 Task: Look for space in Edmonds, United States from 12th July, 2023 to 16th July, 2023 for 8 adults in price range Rs.10000 to Rs.16000. Place can be private room with 8 bedrooms having 8 beds and 8 bathrooms. Property type can be house, flat, guest house. Amenities needed are: wifi, TV, free parkinig on premises, gym, breakfast. Booking option can be shelf check-in. Required host language is English.
Action: Mouse moved to (421, 105)
Screenshot: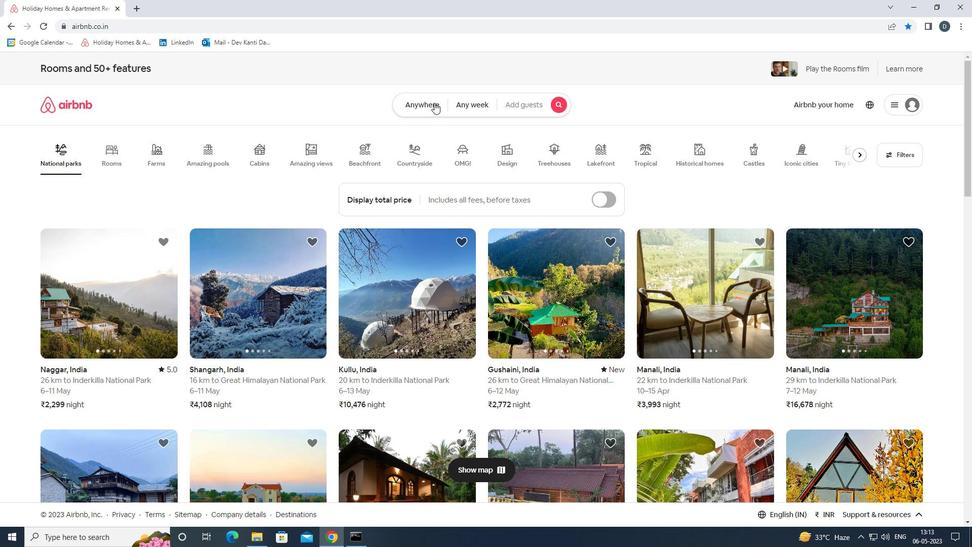 
Action: Mouse pressed left at (421, 105)
Screenshot: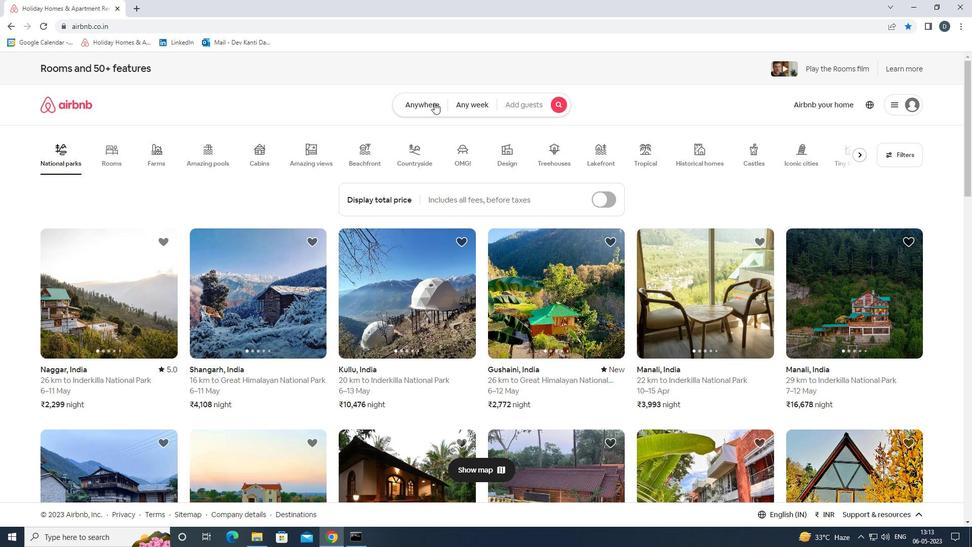 
Action: Mouse moved to (355, 148)
Screenshot: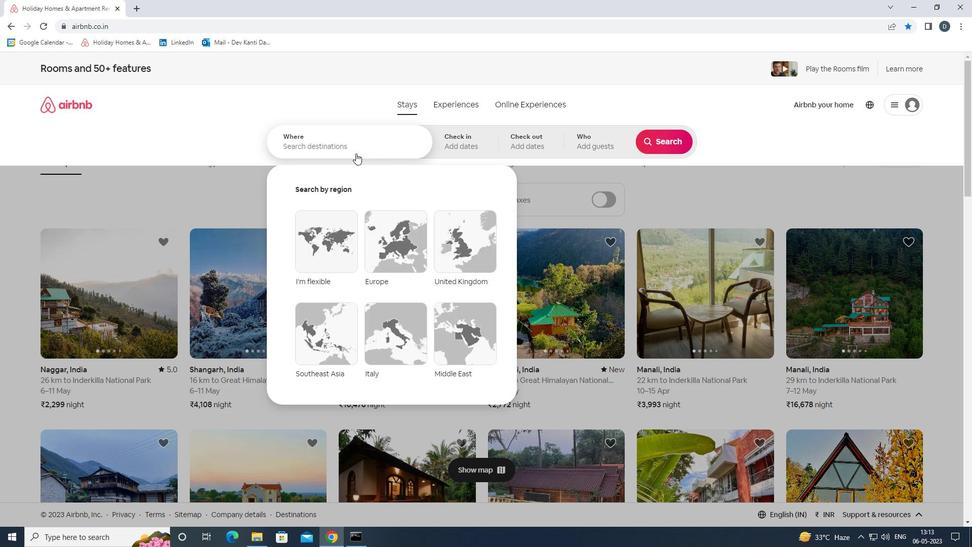 
Action: Mouse pressed left at (355, 148)
Screenshot: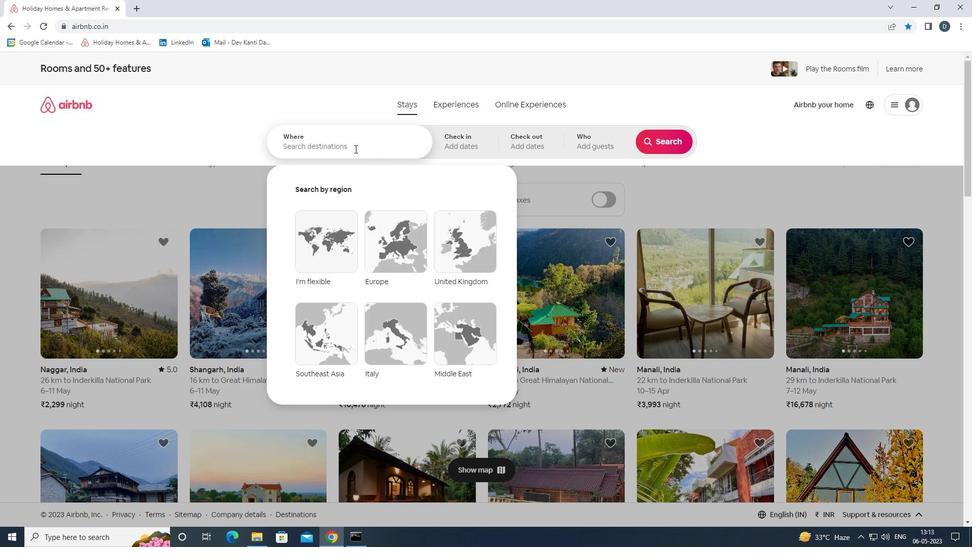 
Action: Key pressed <Key.shift><Key.shift>EN<Key.backspace>DMONDS,<Key.shift>UNITED<Key.space><Key.shift>STA<Key.backspace><Key.backspace>TATES<Key.enter>
Screenshot: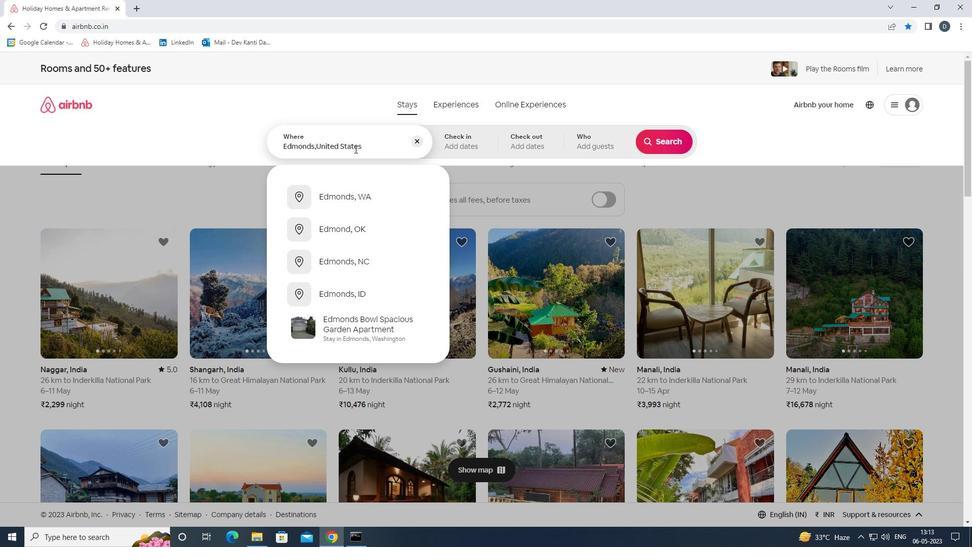 
Action: Mouse moved to (655, 222)
Screenshot: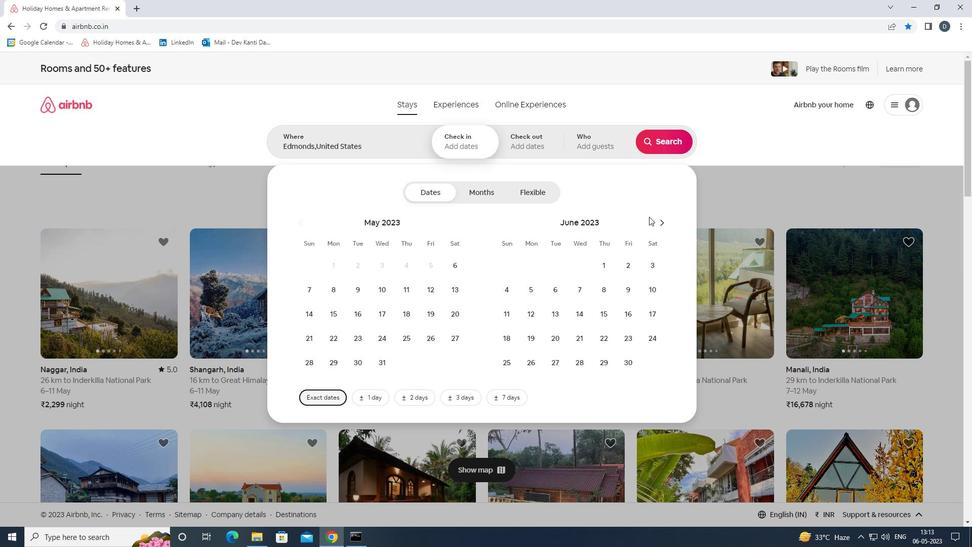 
Action: Mouse pressed left at (655, 222)
Screenshot: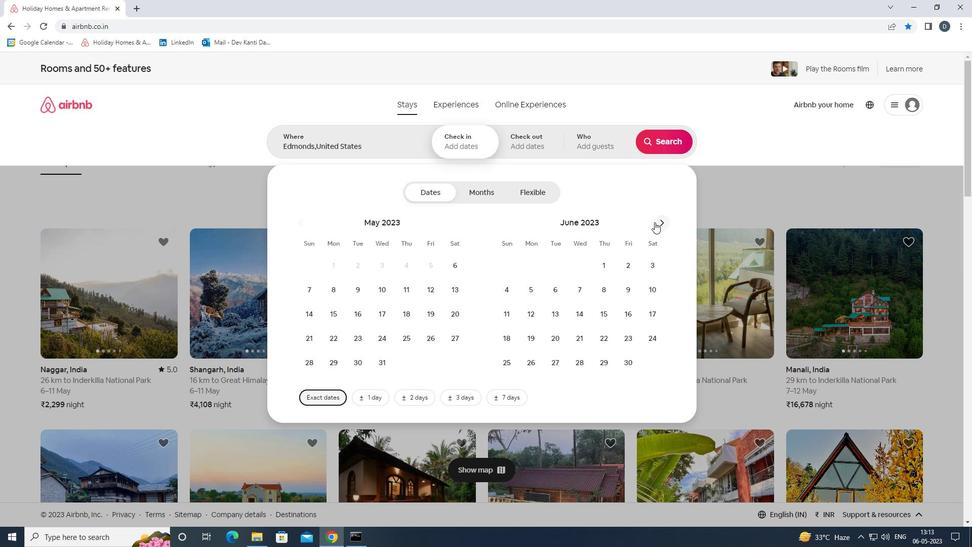 
Action: Mouse moved to (582, 318)
Screenshot: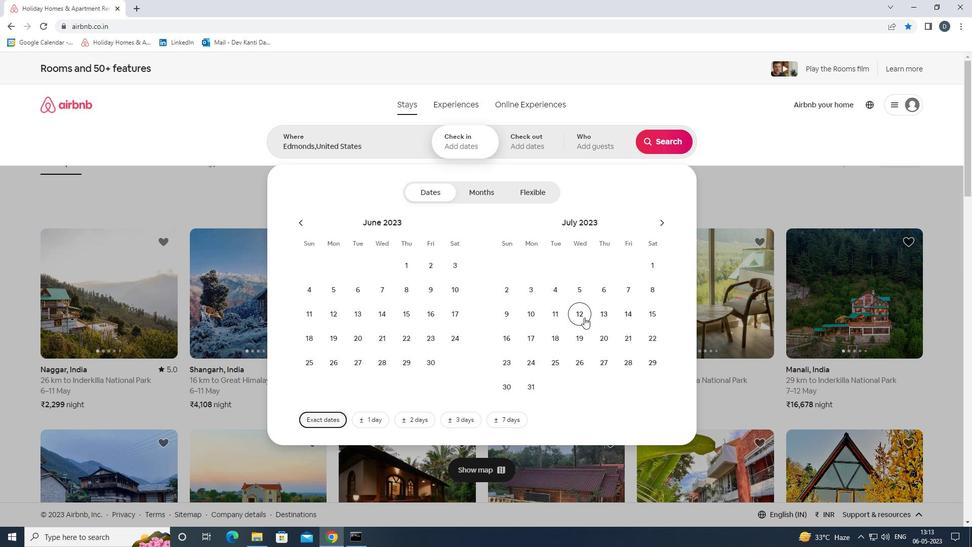 
Action: Mouse pressed left at (582, 318)
Screenshot: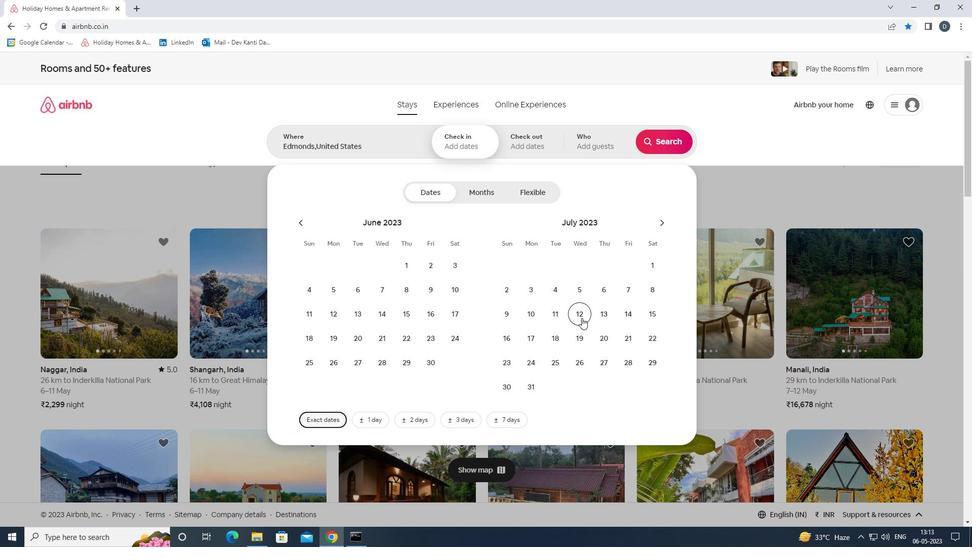 
Action: Mouse moved to (508, 336)
Screenshot: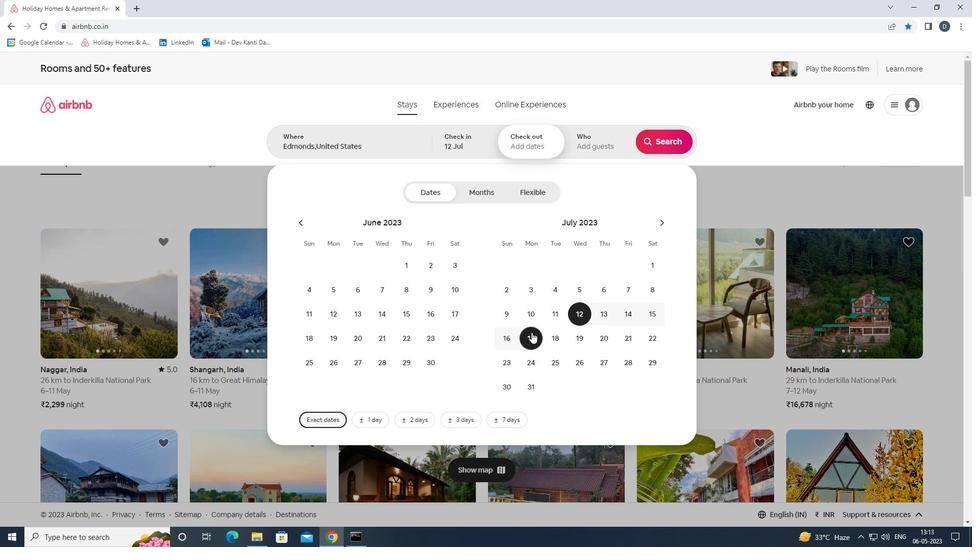
Action: Mouse pressed left at (508, 336)
Screenshot: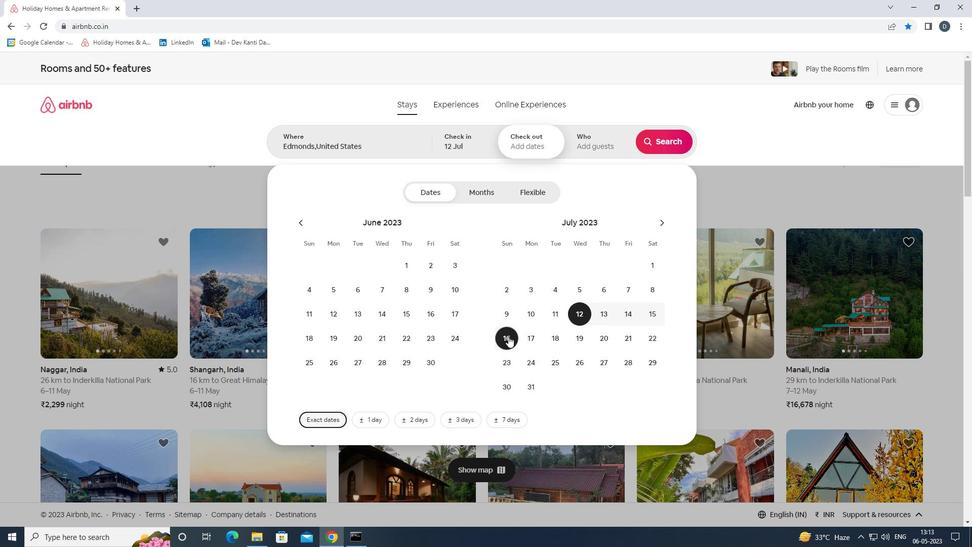 
Action: Mouse moved to (601, 143)
Screenshot: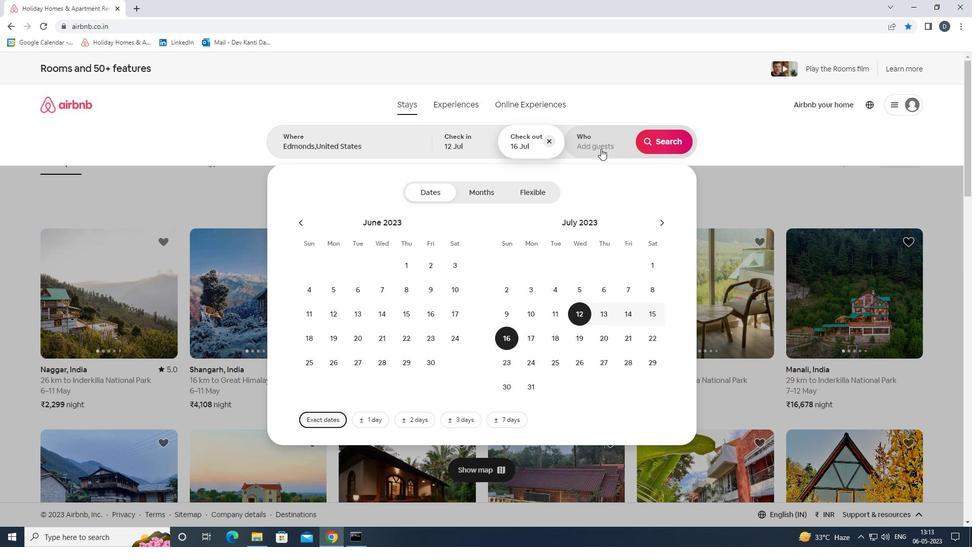 
Action: Mouse pressed left at (601, 143)
Screenshot: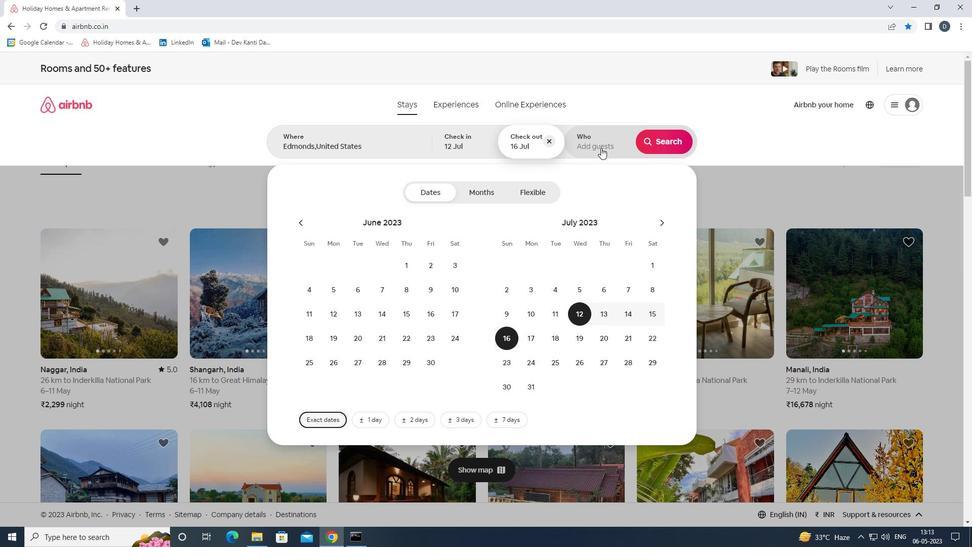 
Action: Mouse moved to (670, 193)
Screenshot: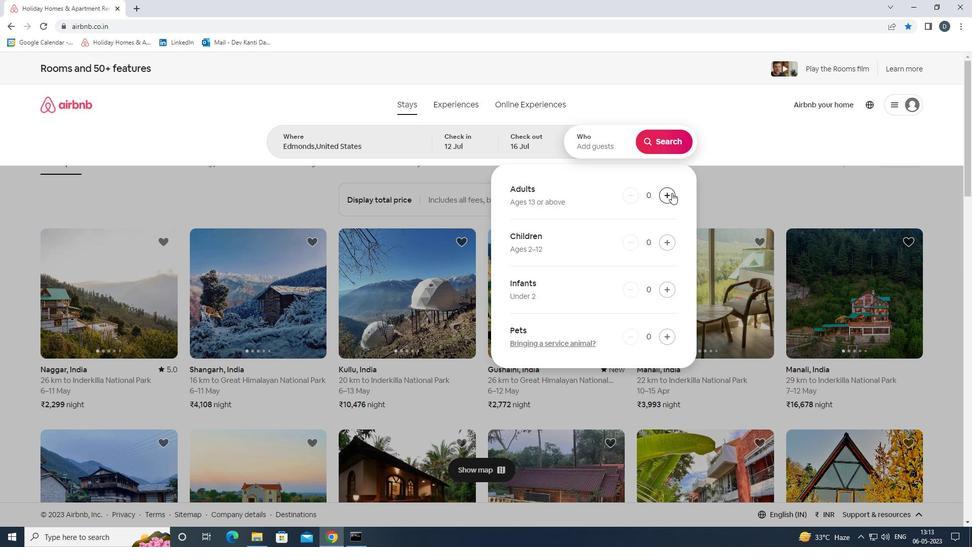 
Action: Mouse pressed left at (670, 193)
Screenshot: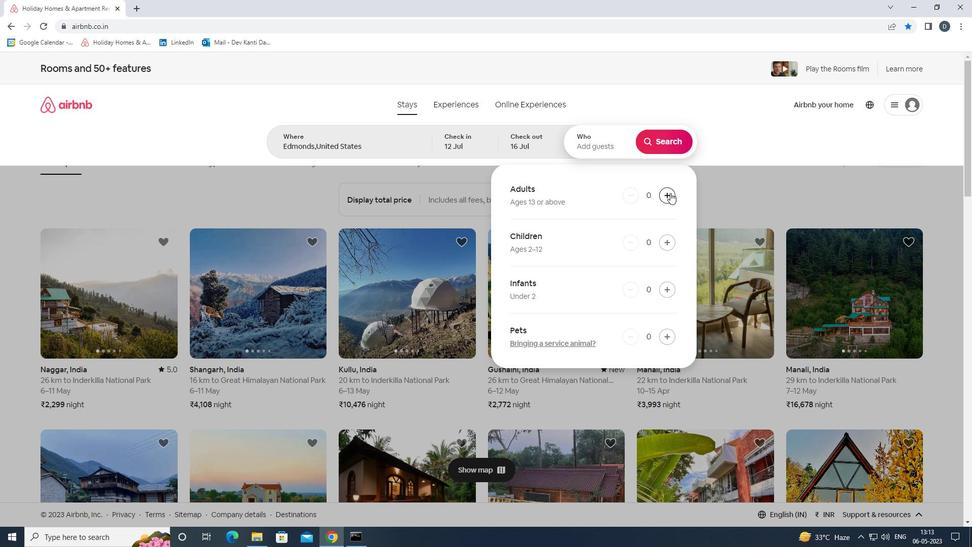 
Action: Mouse pressed left at (670, 193)
Screenshot: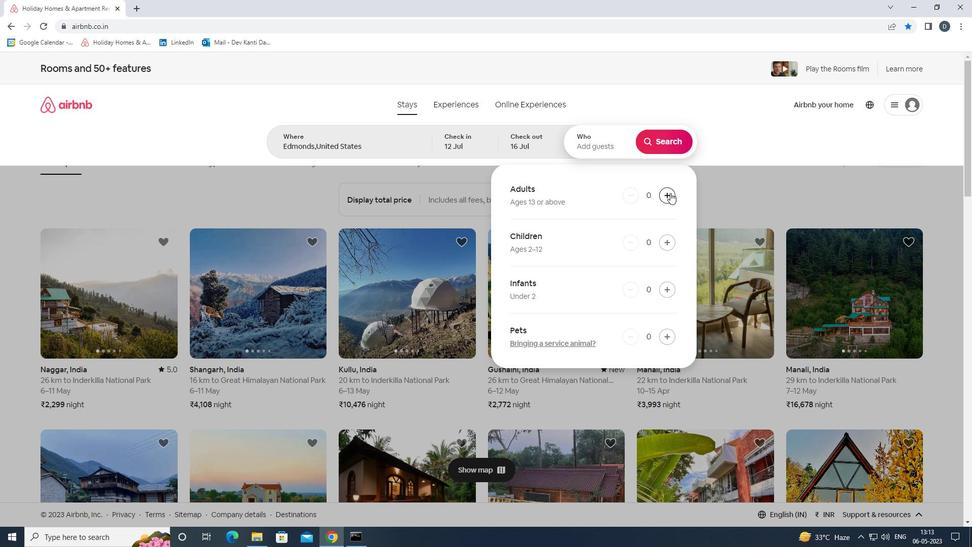 
Action: Mouse pressed left at (670, 193)
Screenshot: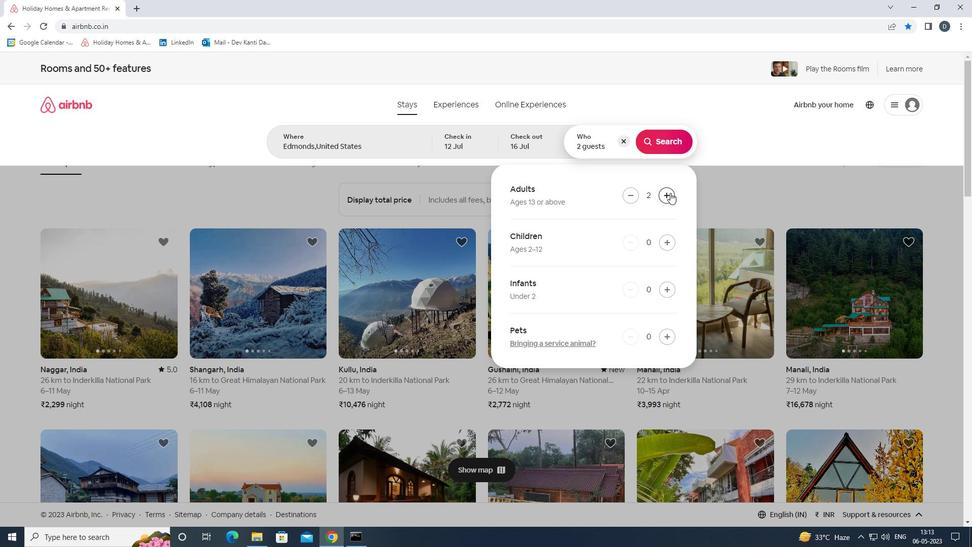 
Action: Mouse pressed left at (670, 193)
Screenshot: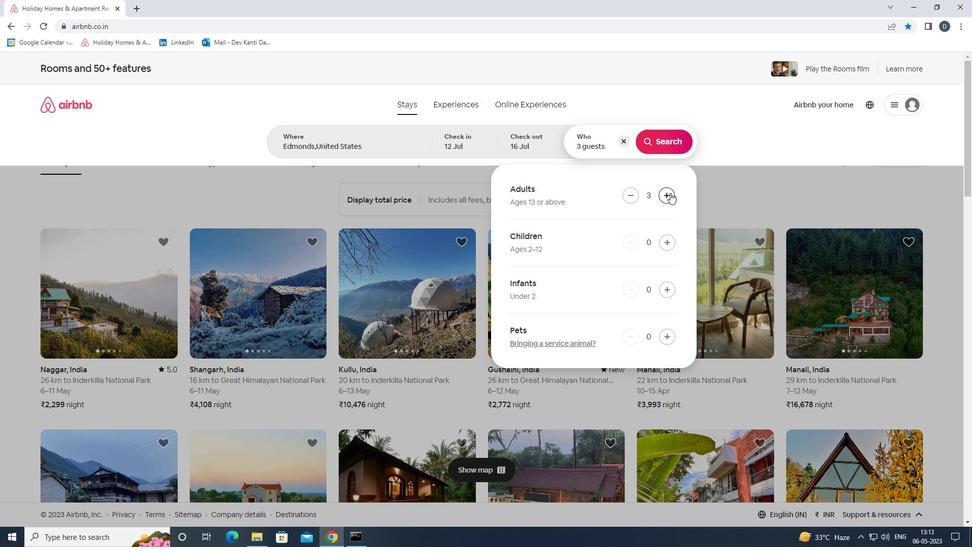 
Action: Mouse pressed left at (670, 193)
Screenshot: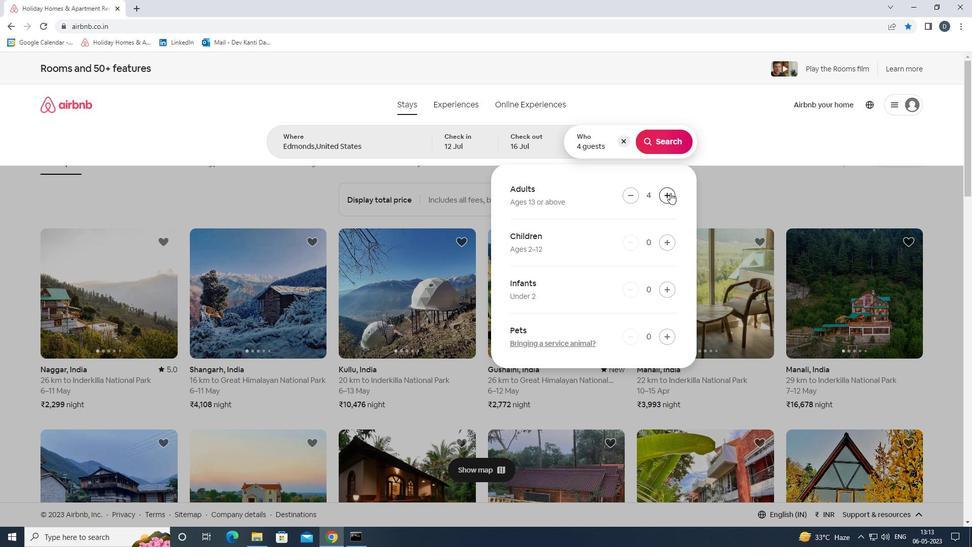 
Action: Mouse pressed left at (670, 193)
Screenshot: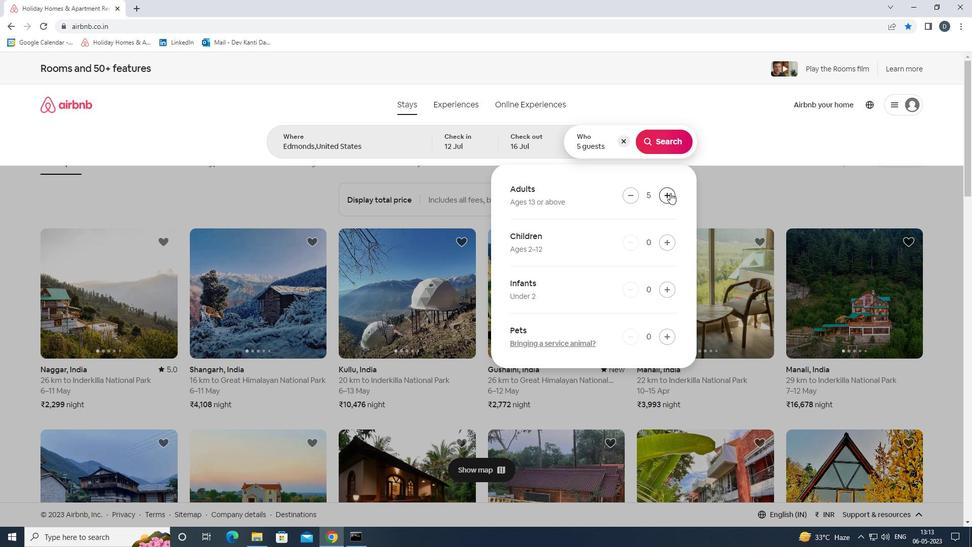 
Action: Mouse pressed left at (670, 193)
Screenshot: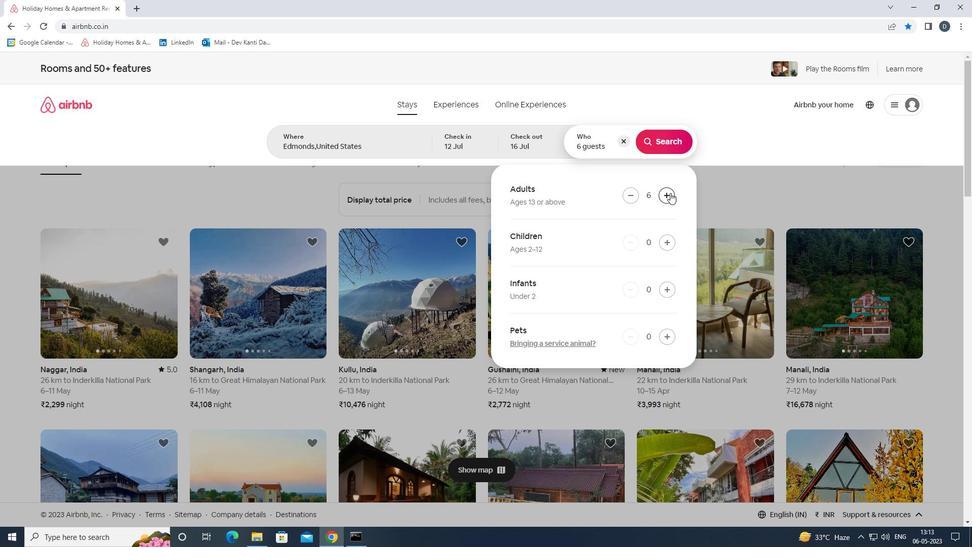 
Action: Mouse pressed left at (670, 193)
Screenshot: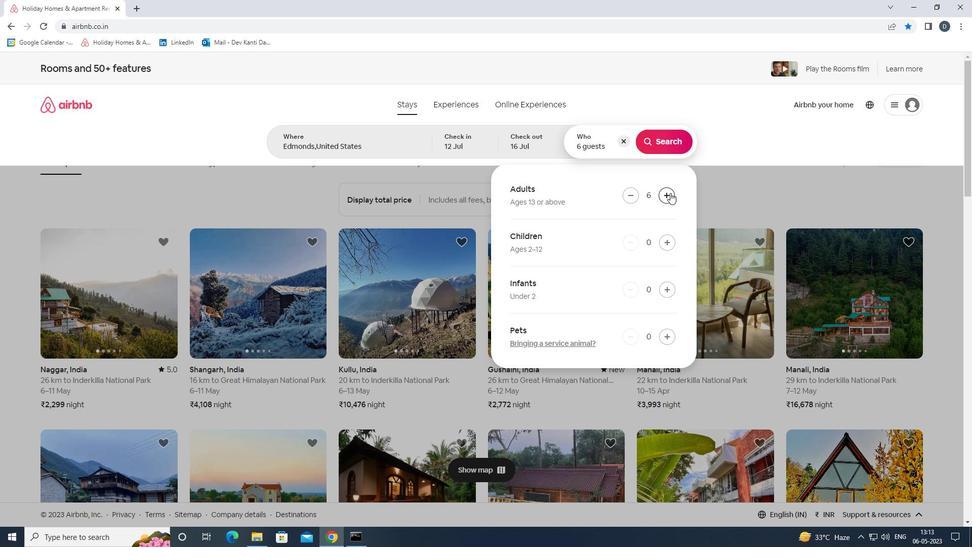 
Action: Mouse moved to (665, 153)
Screenshot: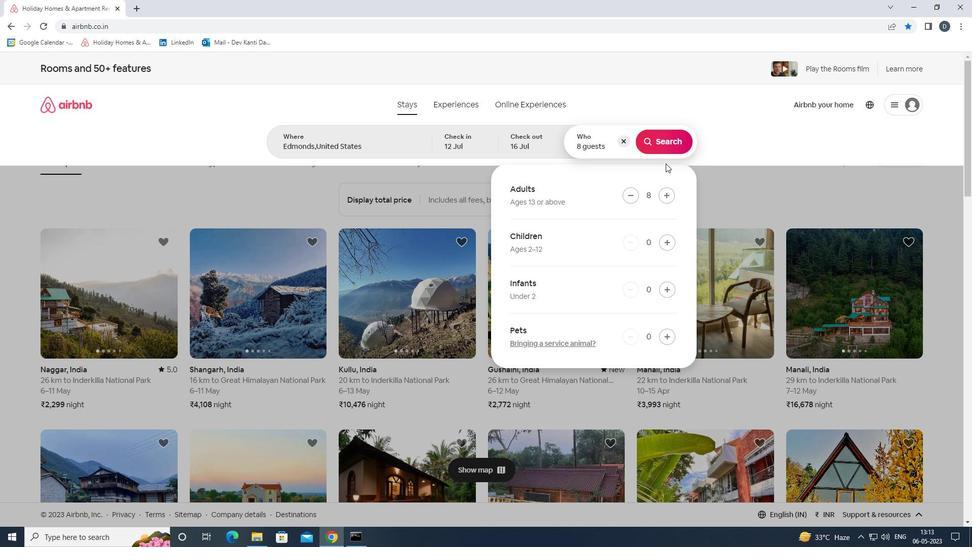 
Action: Mouse pressed left at (665, 153)
Screenshot: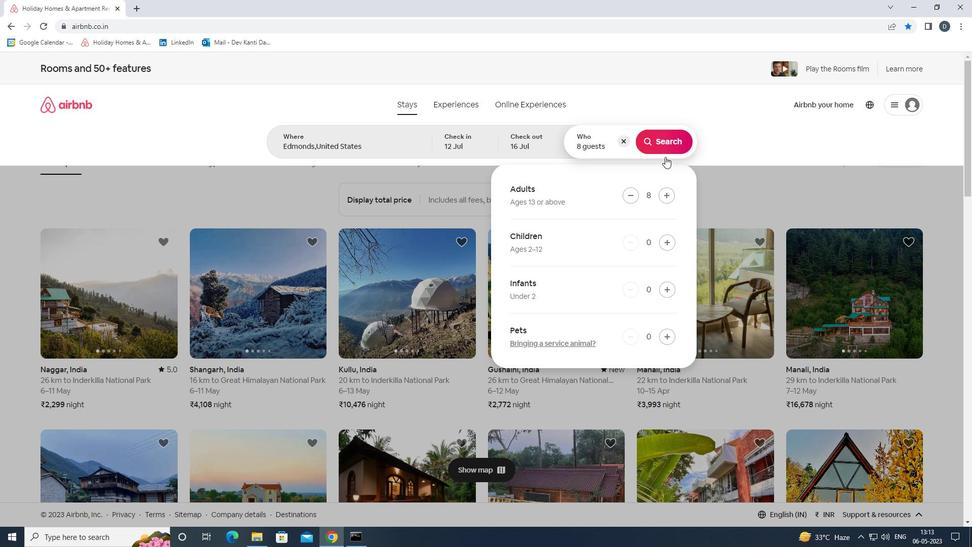 
Action: Mouse moved to (922, 111)
Screenshot: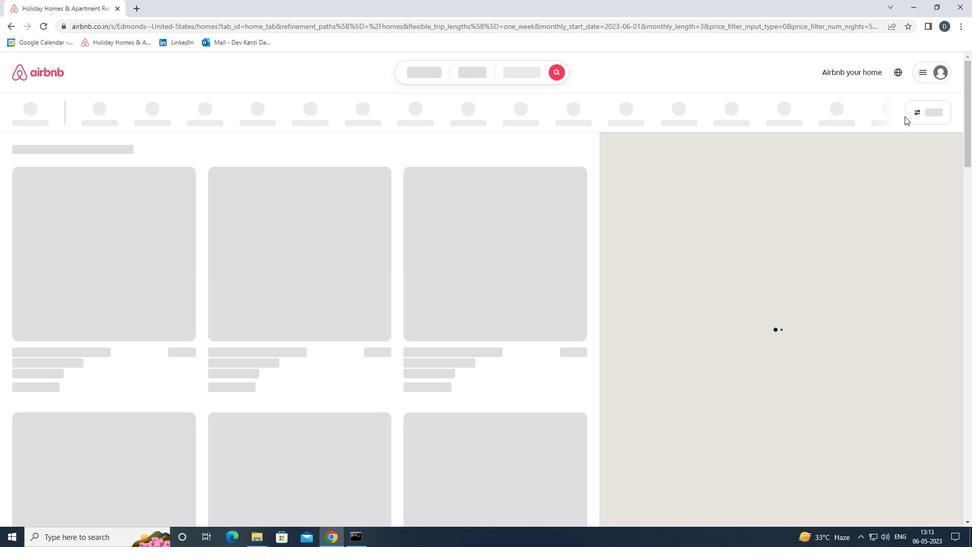 
Action: Mouse pressed left at (922, 111)
Screenshot: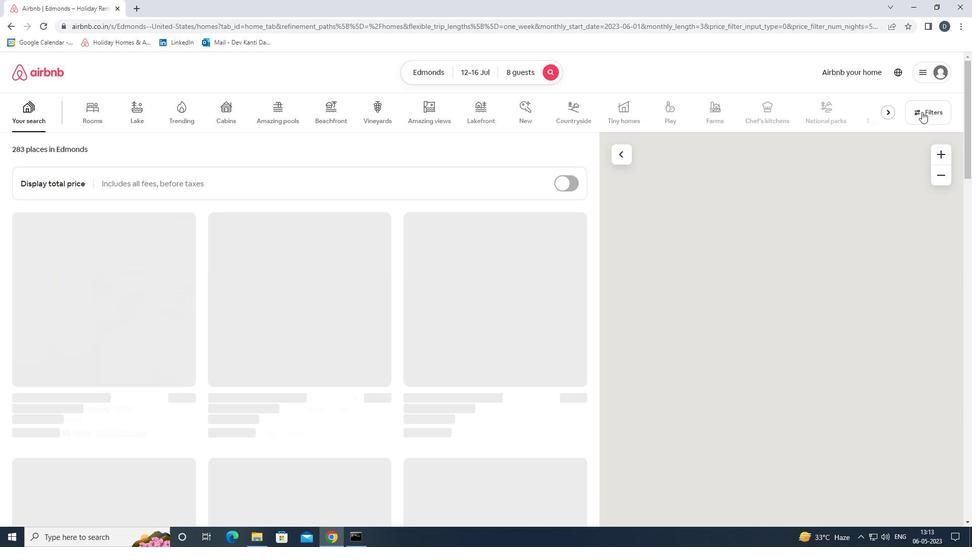 
Action: Mouse moved to (357, 362)
Screenshot: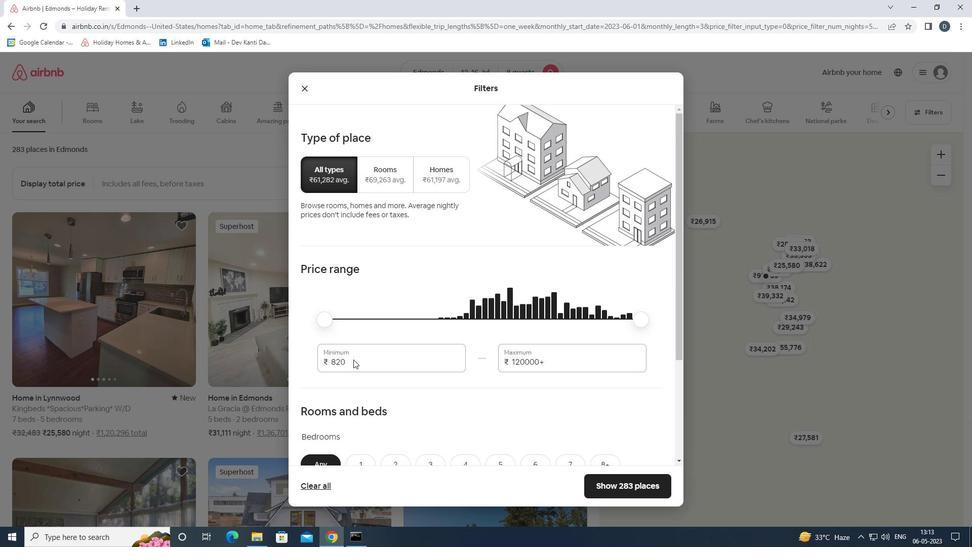
Action: Mouse pressed left at (357, 362)
Screenshot: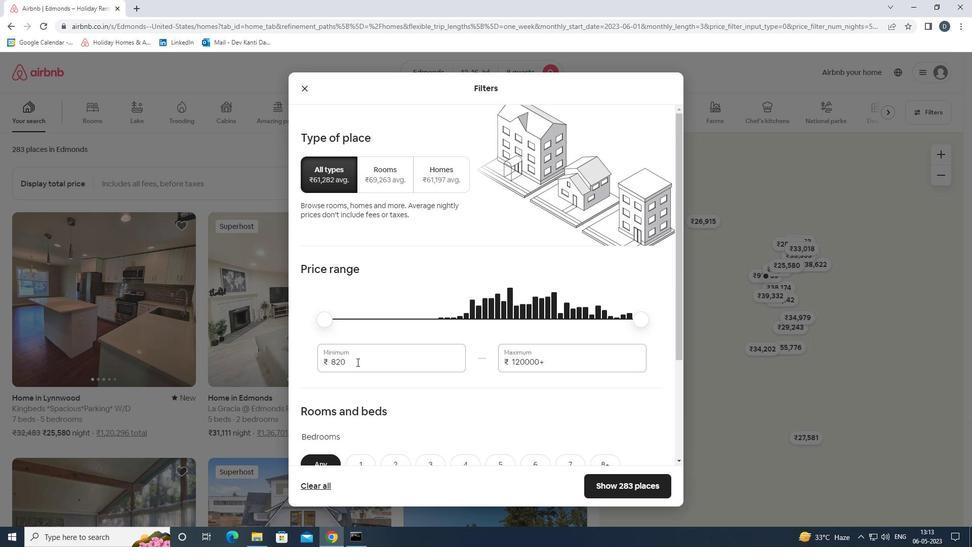 
Action: Mouse pressed left at (357, 362)
Screenshot: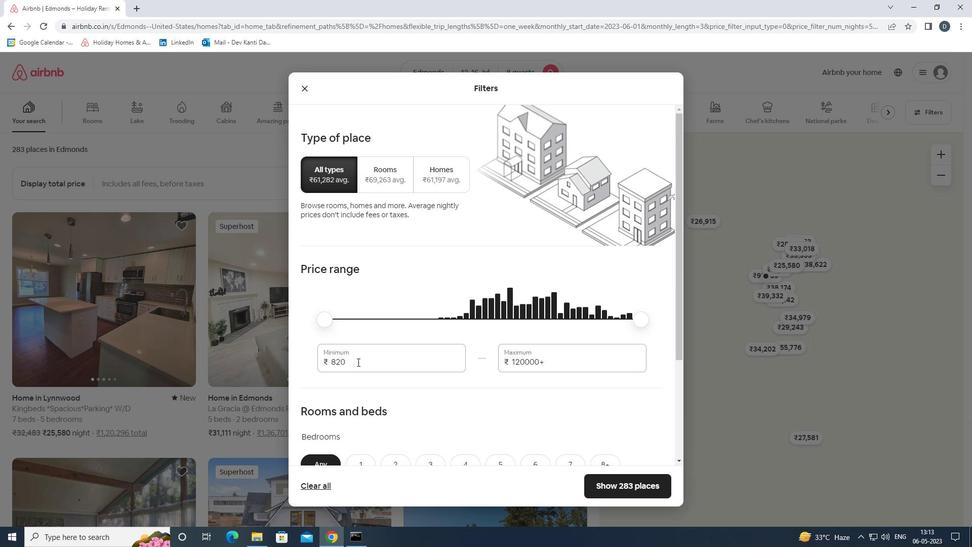 
Action: Key pressed 10000<Key.tab>16000
Screenshot: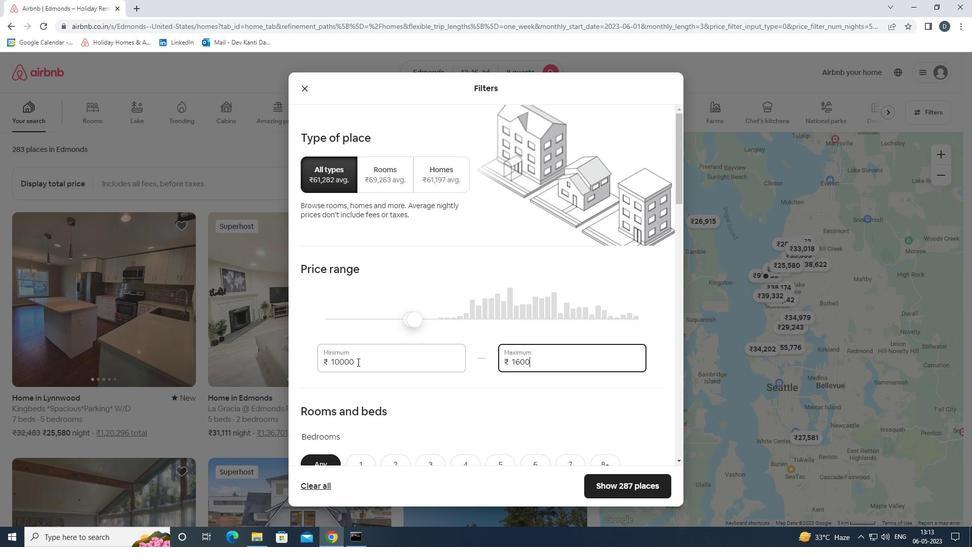
Action: Mouse scrolled (357, 361) with delta (0, 0)
Screenshot: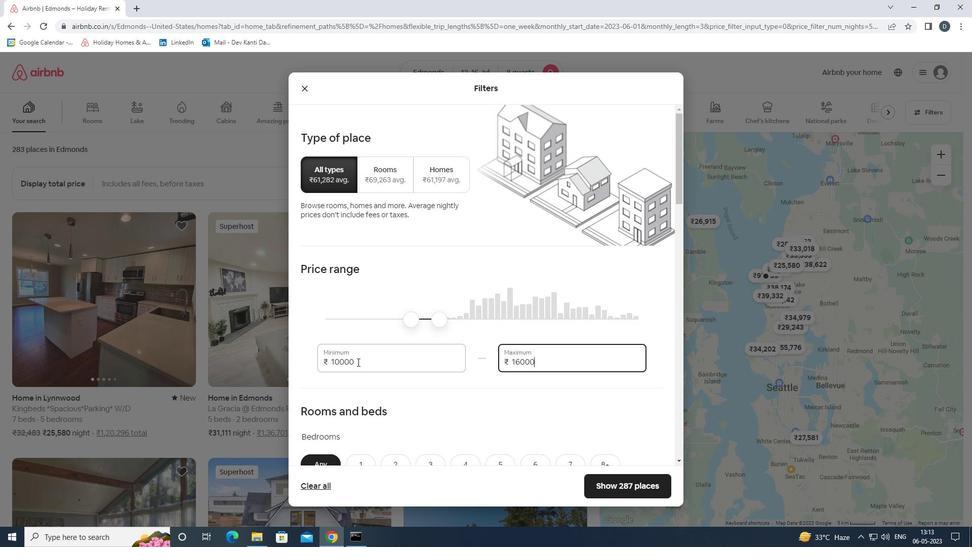 
Action: Mouse scrolled (357, 361) with delta (0, 0)
Screenshot: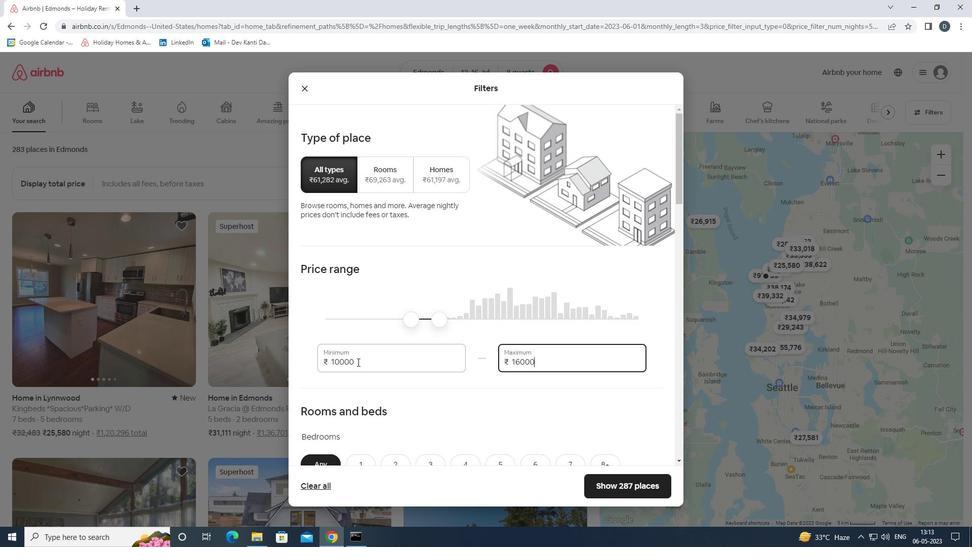
Action: Mouse scrolled (357, 361) with delta (0, 0)
Screenshot: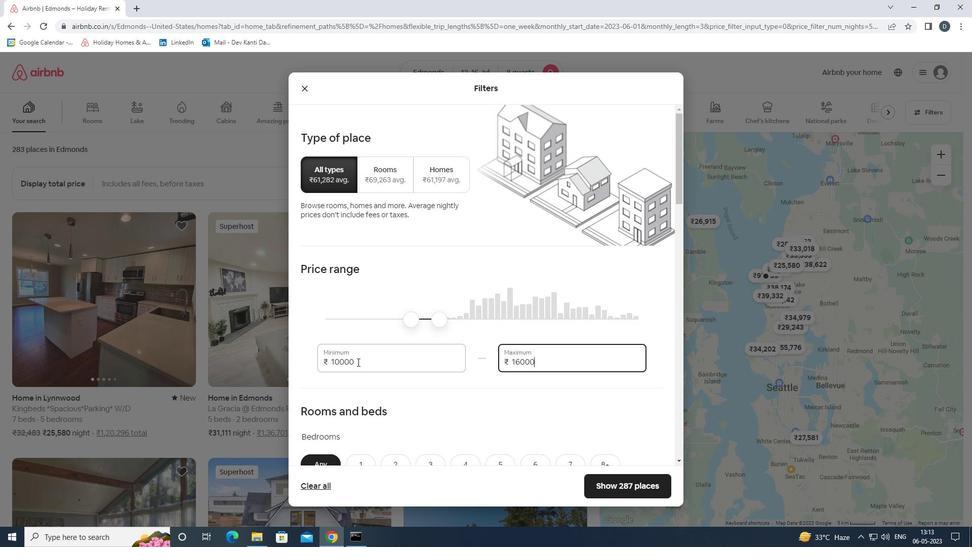 
Action: Mouse moved to (611, 315)
Screenshot: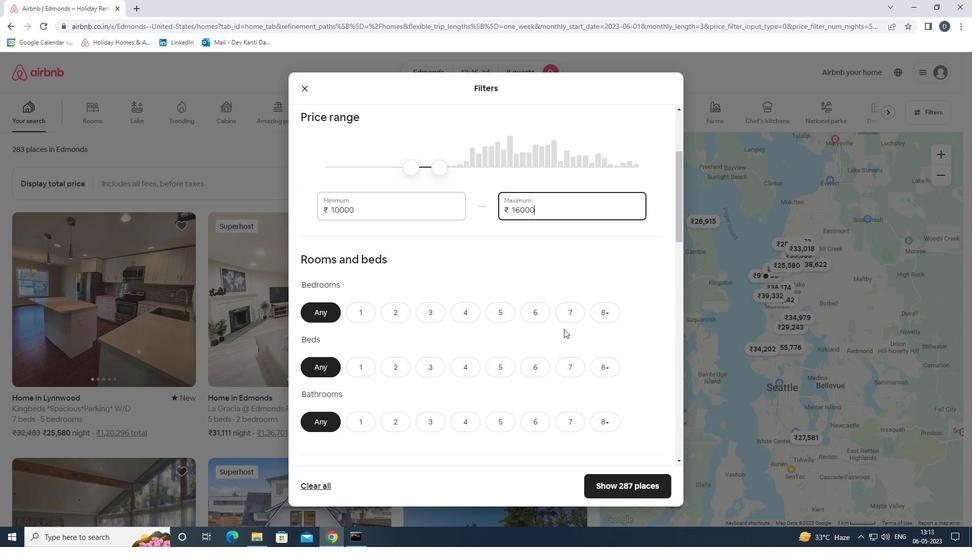 
Action: Mouse pressed left at (611, 315)
Screenshot: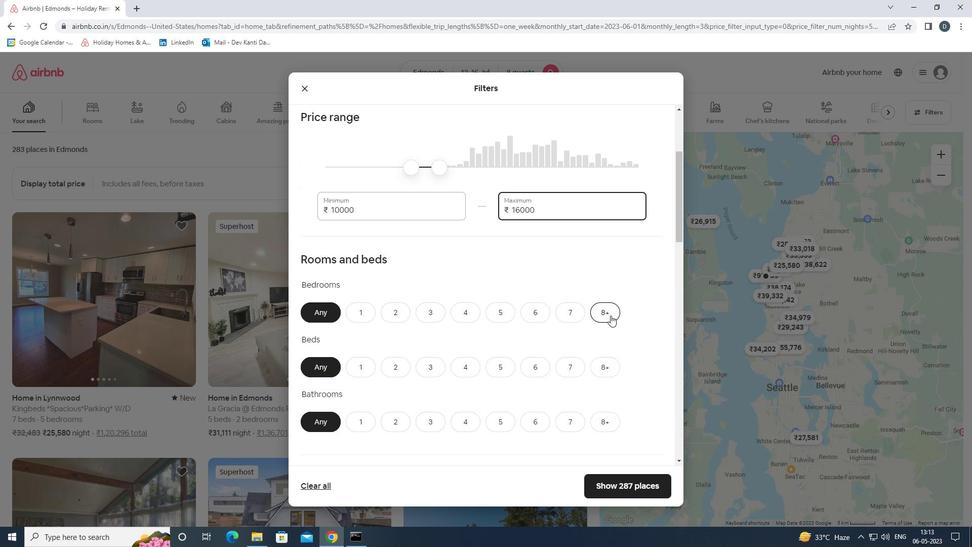 
Action: Mouse moved to (609, 363)
Screenshot: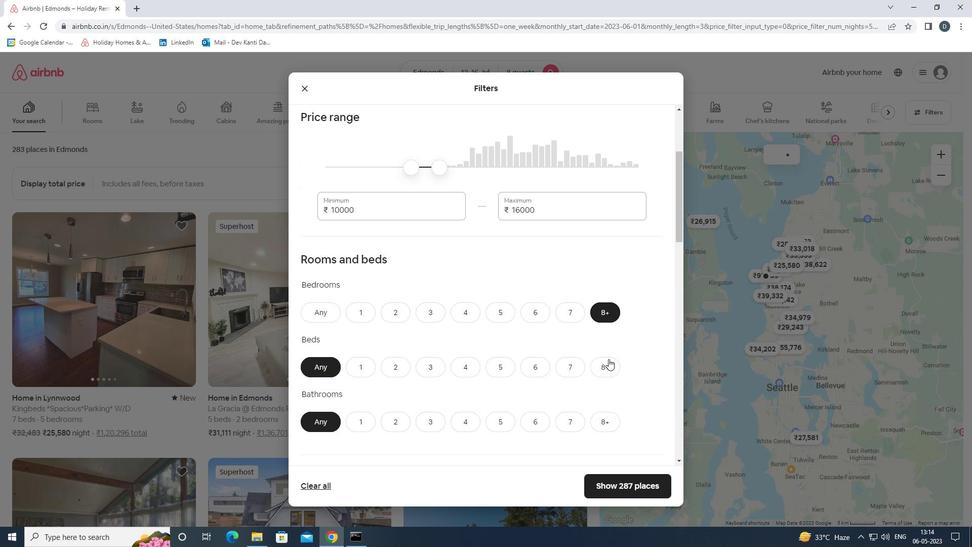 
Action: Mouse pressed left at (609, 363)
Screenshot: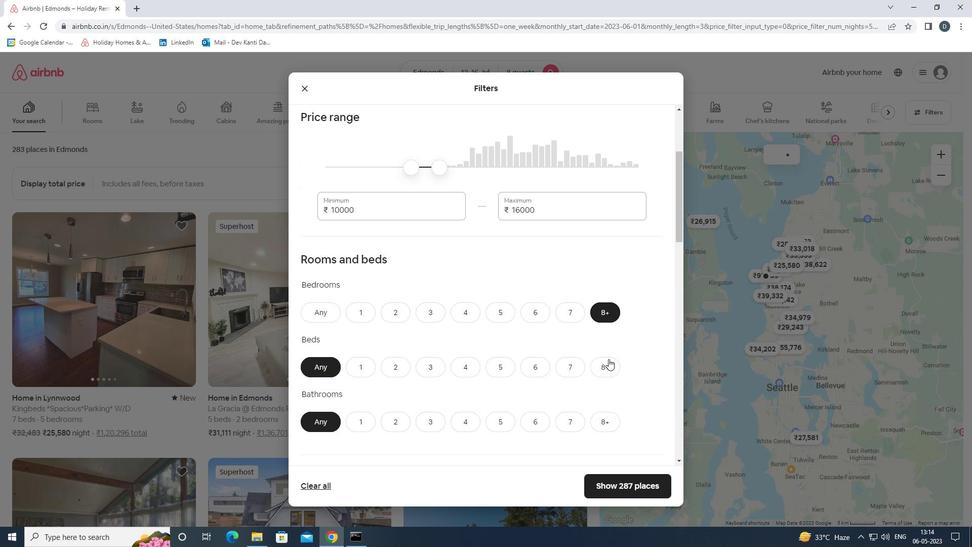 
Action: Mouse moved to (606, 418)
Screenshot: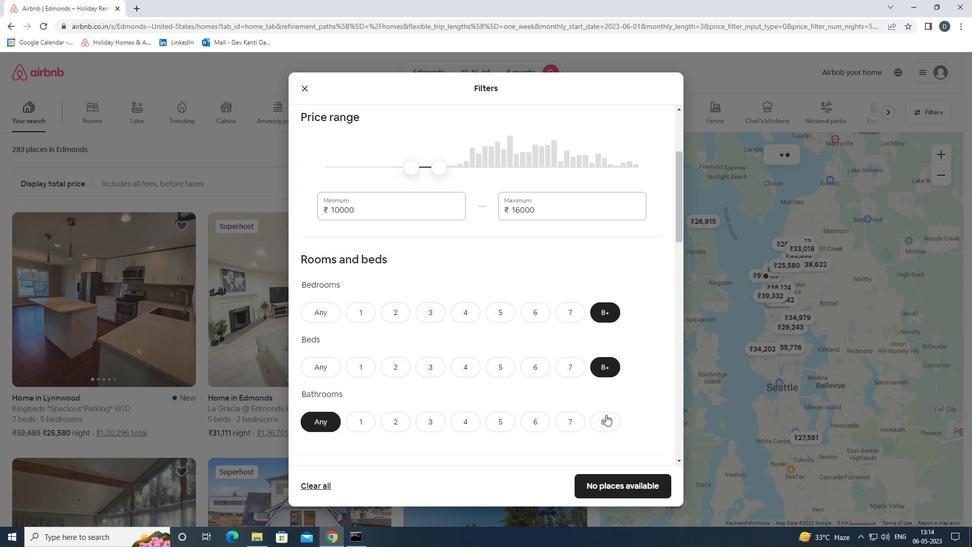 
Action: Mouse pressed left at (606, 418)
Screenshot: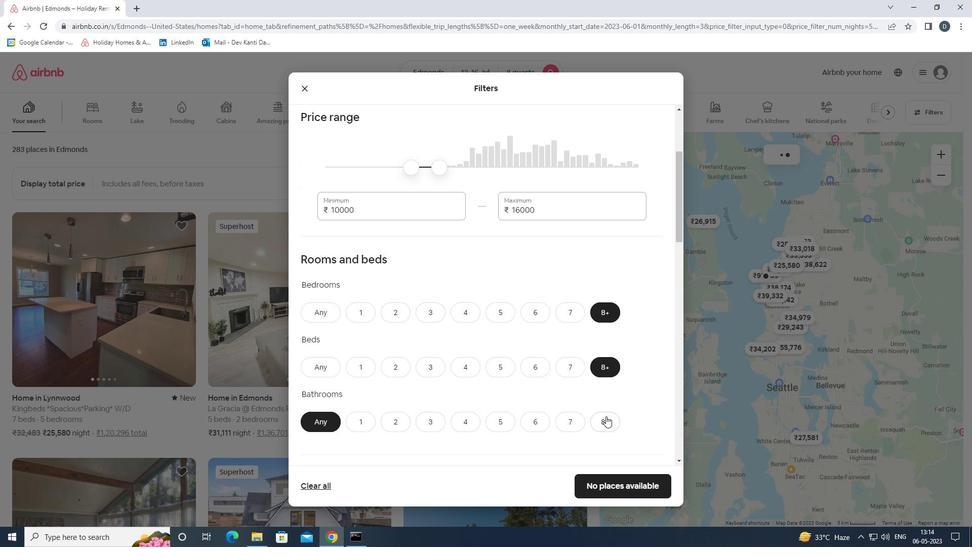 
Action: Mouse moved to (607, 406)
Screenshot: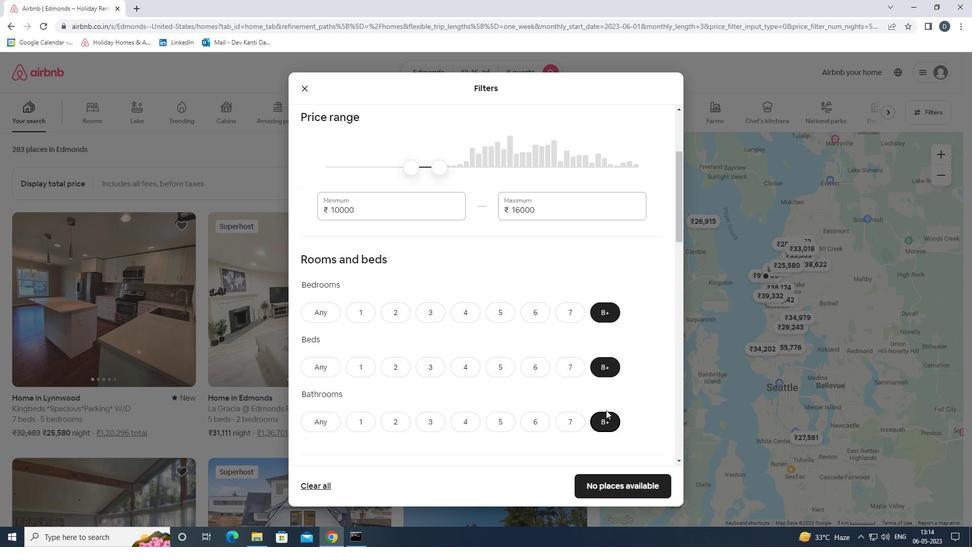 
Action: Mouse scrolled (607, 406) with delta (0, 0)
Screenshot: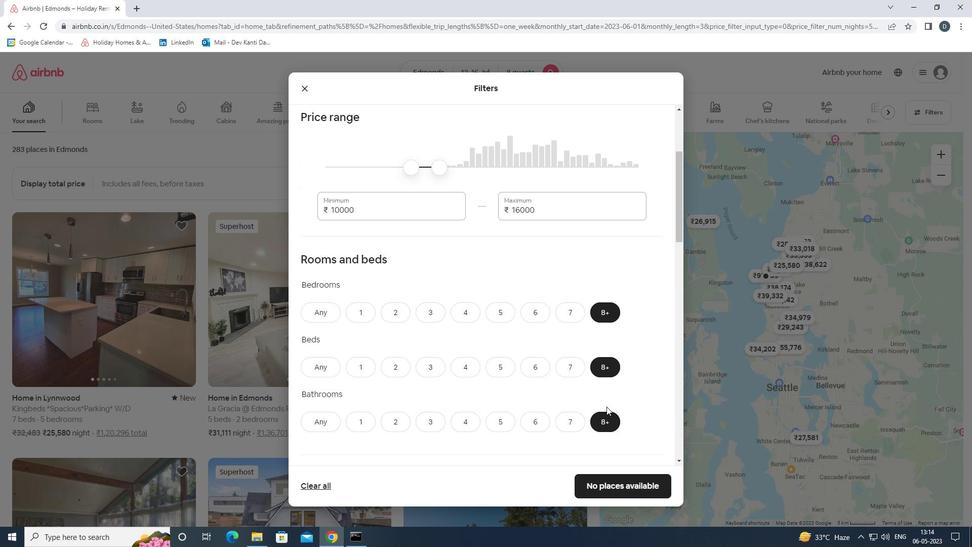 
Action: Mouse scrolled (607, 406) with delta (0, 0)
Screenshot: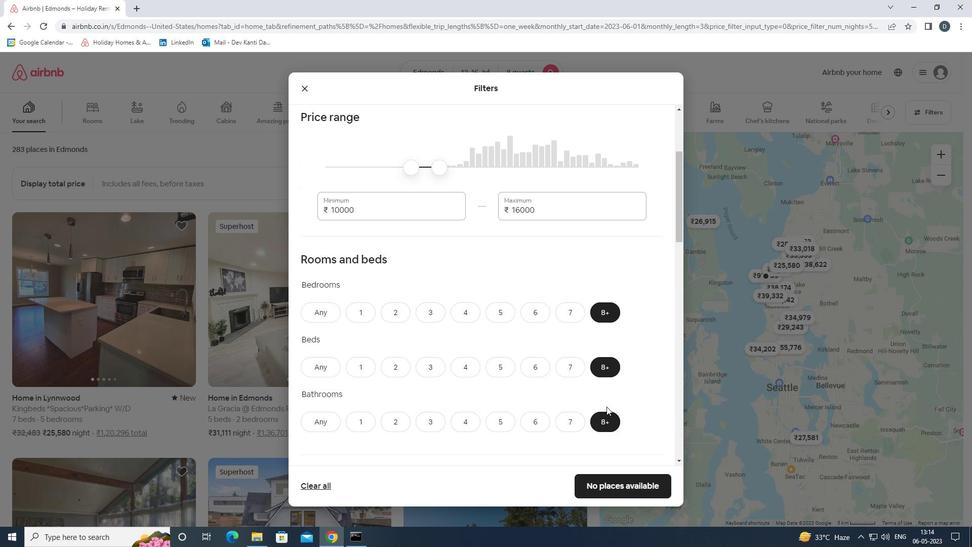 
Action: Mouse scrolled (607, 406) with delta (0, 0)
Screenshot: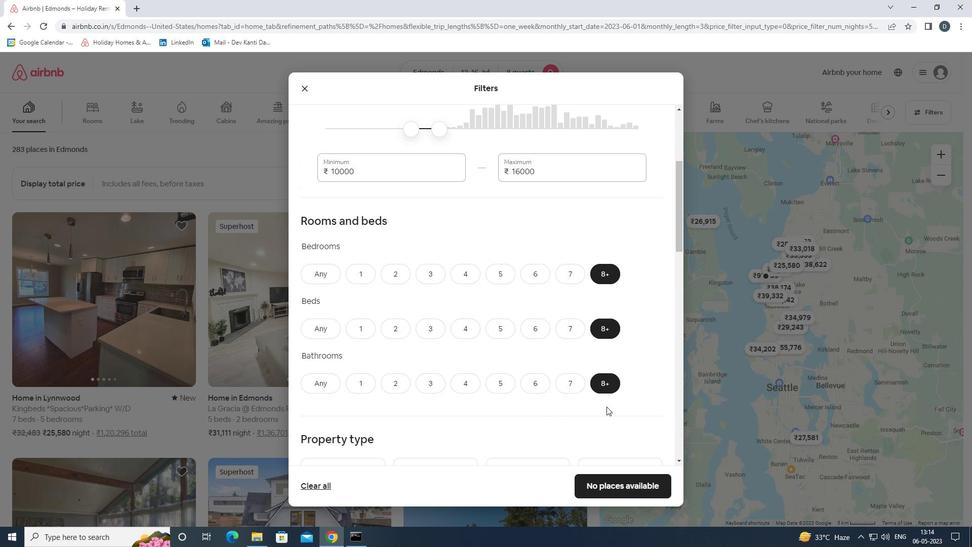 
Action: Mouse scrolled (607, 406) with delta (0, 0)
Screenshot: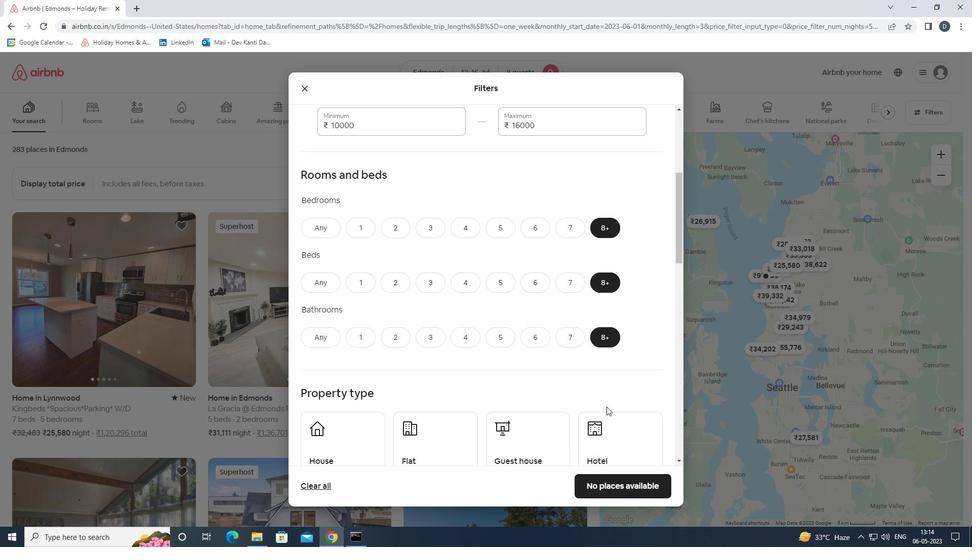 
Action: Mouse moved to (365, 331)
Screenshot: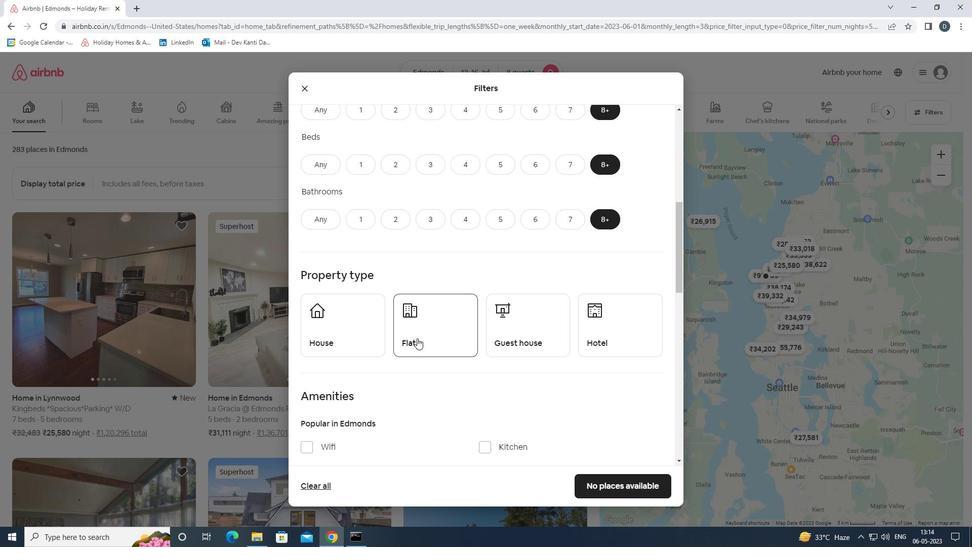 
Action: Mouse pressed left at (365, 331)
Screenshot: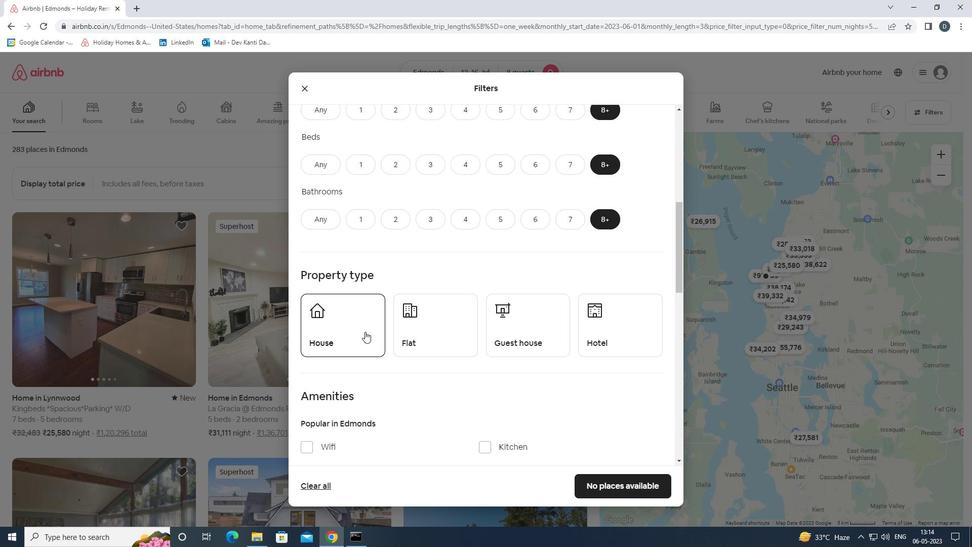 
Action: Mouse moved to (436, 325)
Screenshot: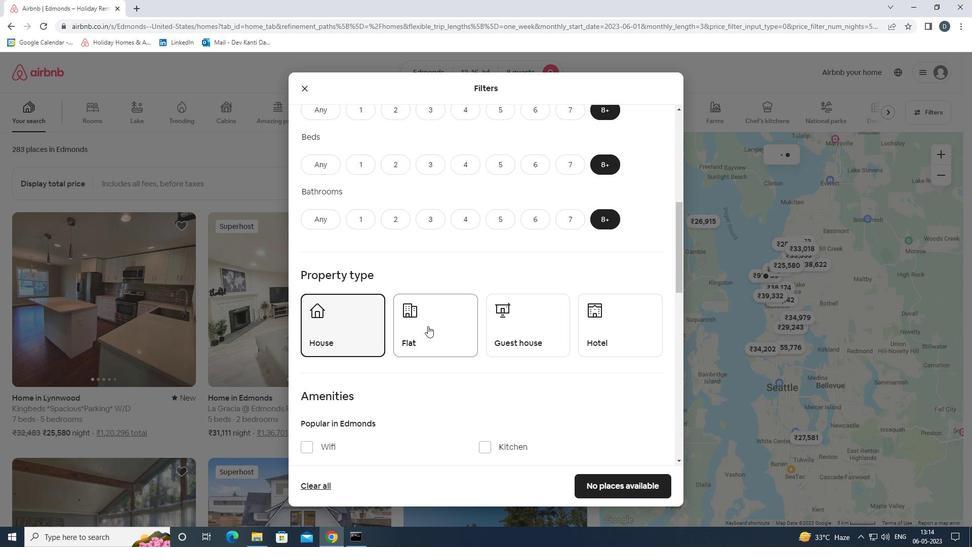 
Action: Mouse pressed left at (436, 325)
Screenshot: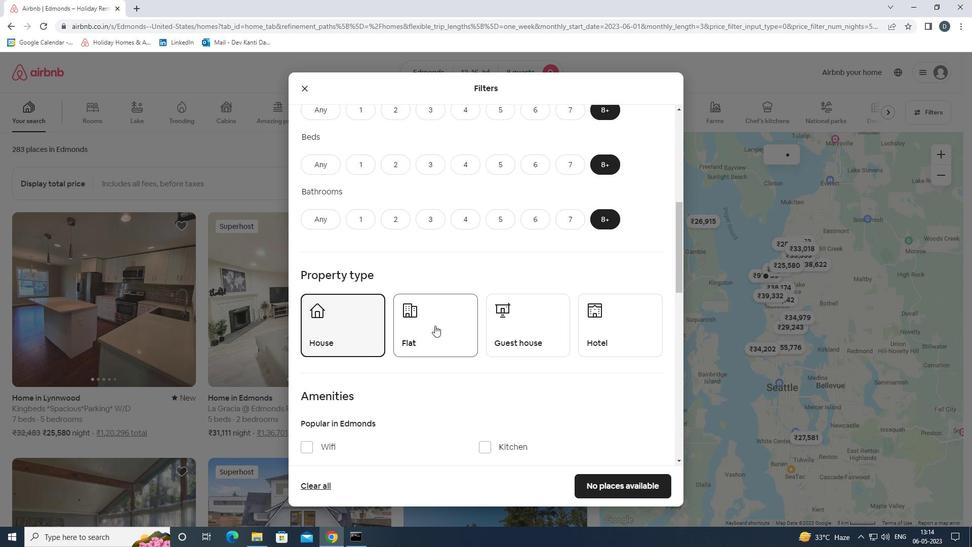
Action: Mouse moved to (540, 325)
Screenshot: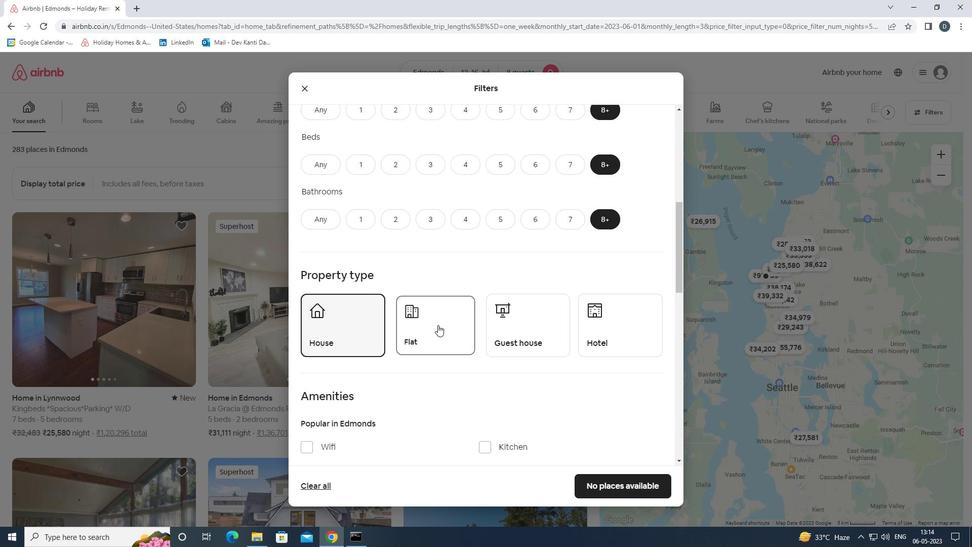 
Action: Mouse pressed left at (540, 325)
Screenshot: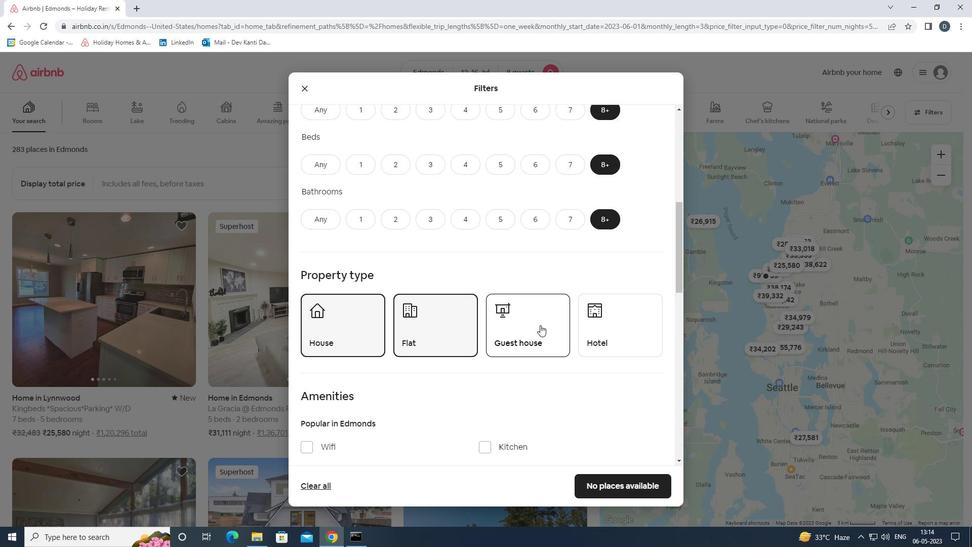 
Action: Mouse scrolled (540, 324) with delta (0, 0)
Screenshot: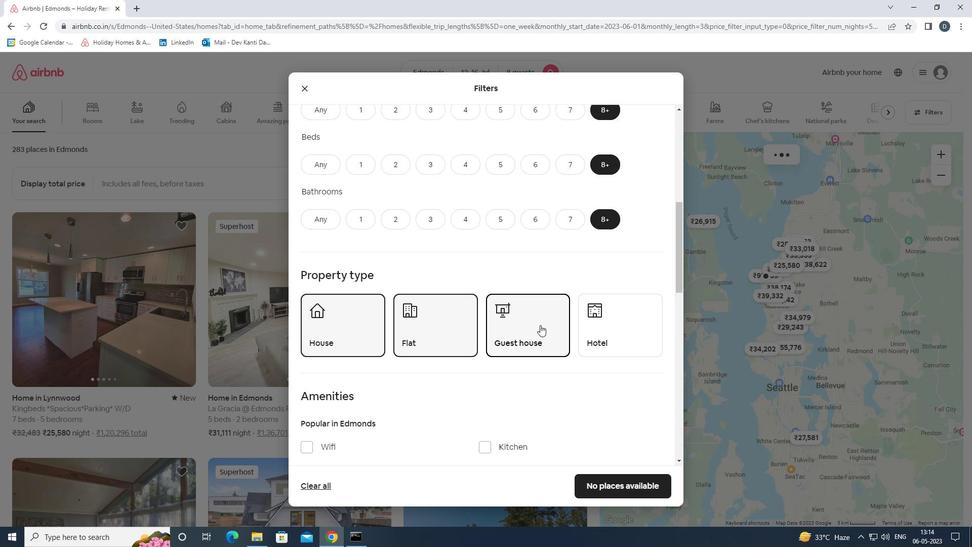 
Action: Mouse scrolled (540, 324) with delta (0, 0)
Screenshot: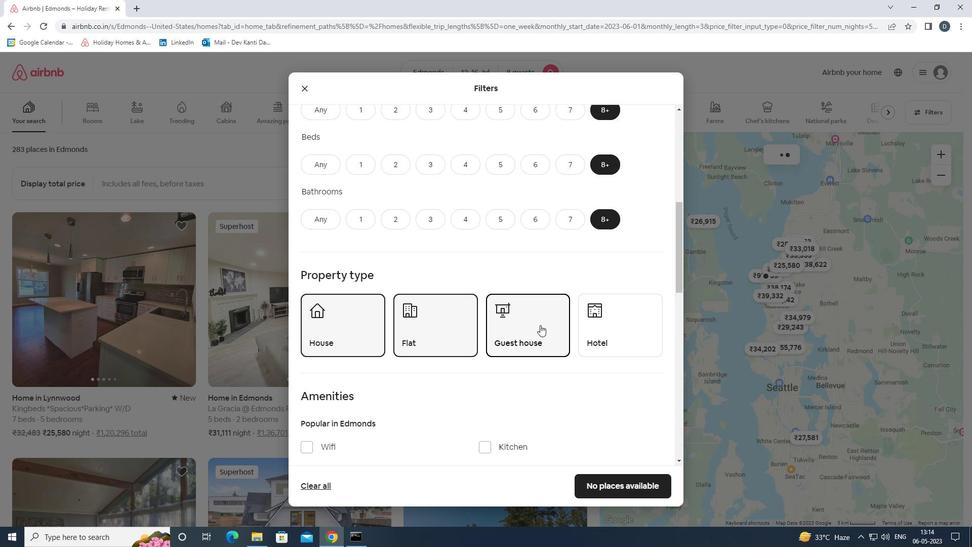 
Action: Mouse scrolled (540, 324) with delta (0, 0)
Screenshot: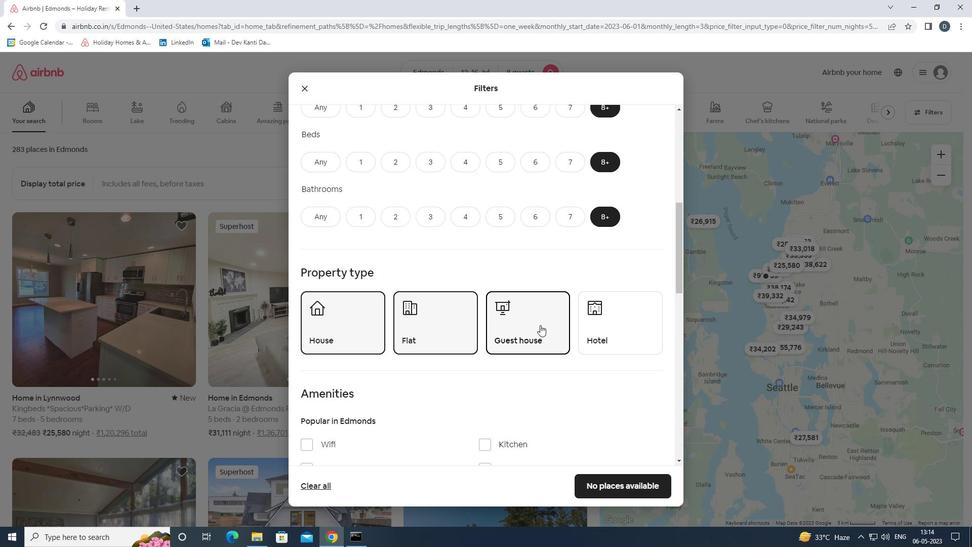 
Action: Mouse moved to (330, 292)
Screenshot: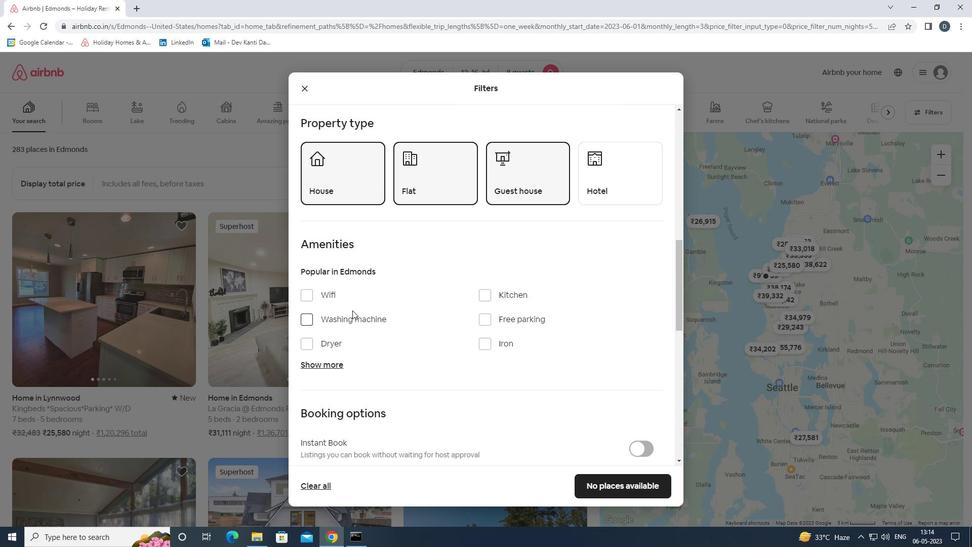 
Action: Mouse pressed left at (330, 292)
Screenshot: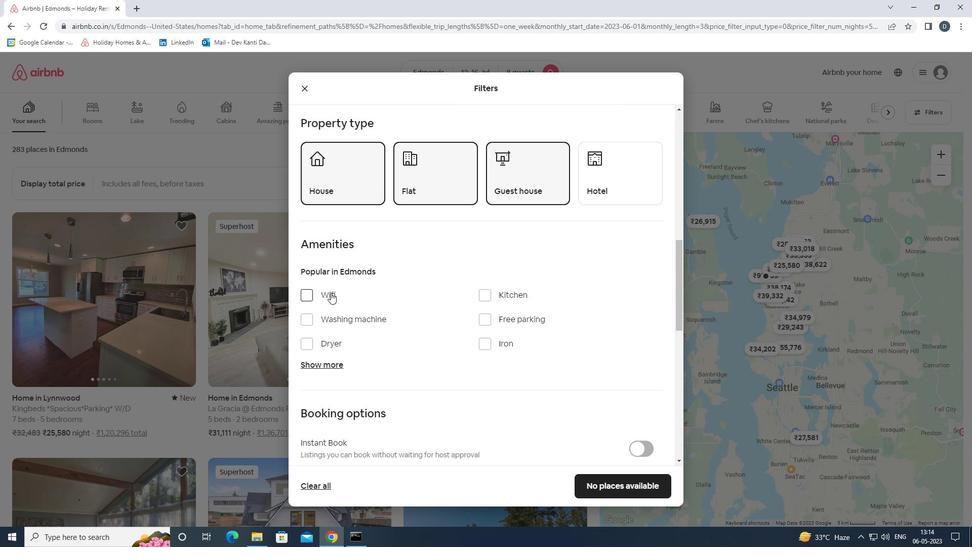 
Action: Mouse moved to (331, 366)
Screenshot: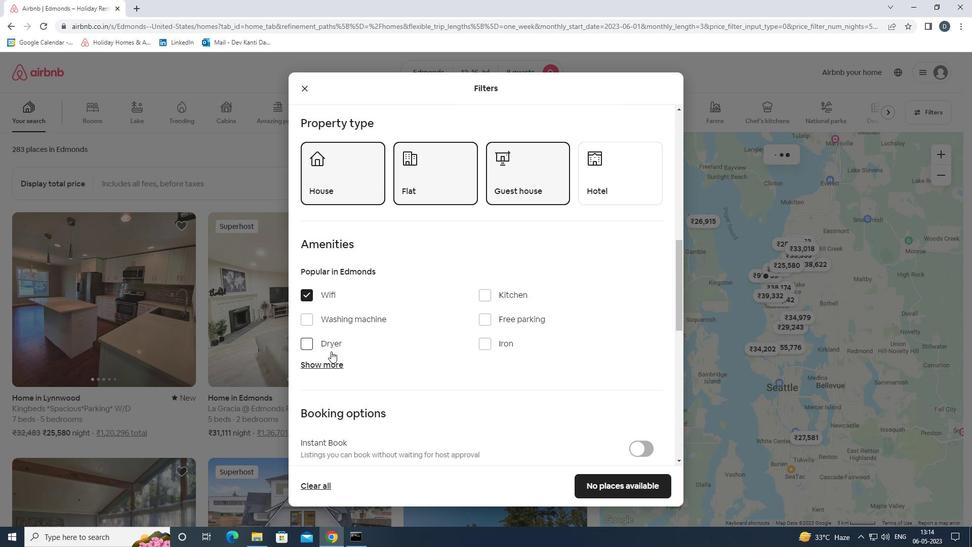 
Action: Mouse pressed left at (331, 366)
Screenshot: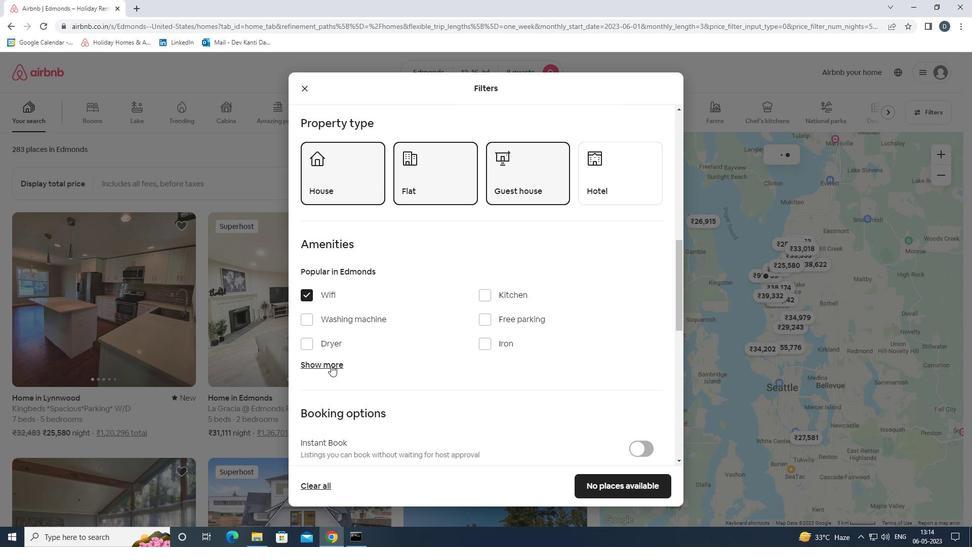 
Action: Mouse moved to (508, 316)
Screenshot: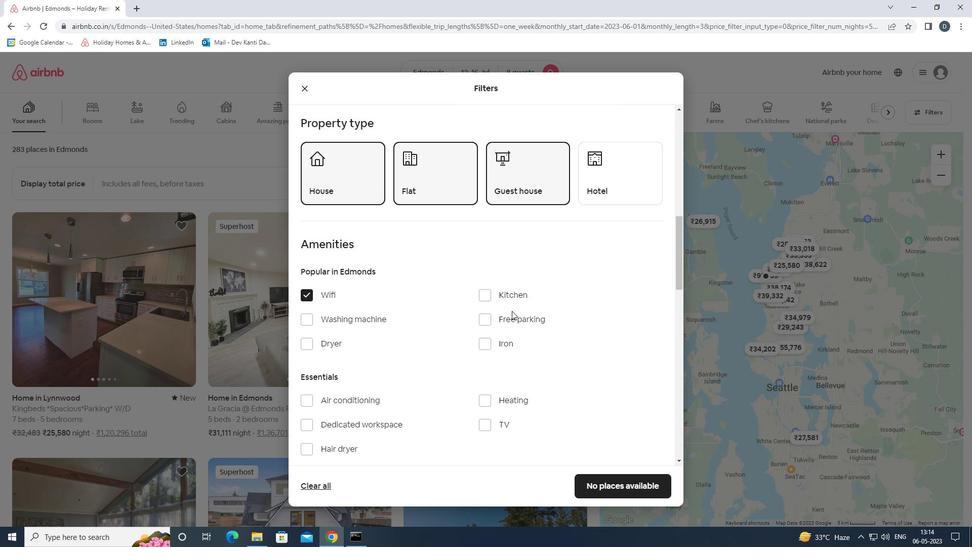 
Action: Mouse pressed left at (508, 316)
Screenshot: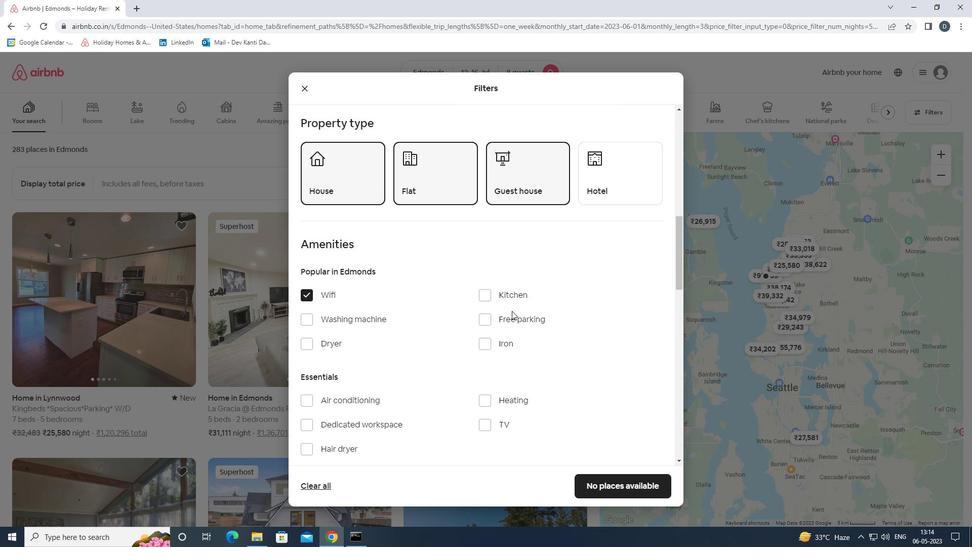 
Action: Mouse scrolled (508, 315) with delta (0, 0)
Screenshot: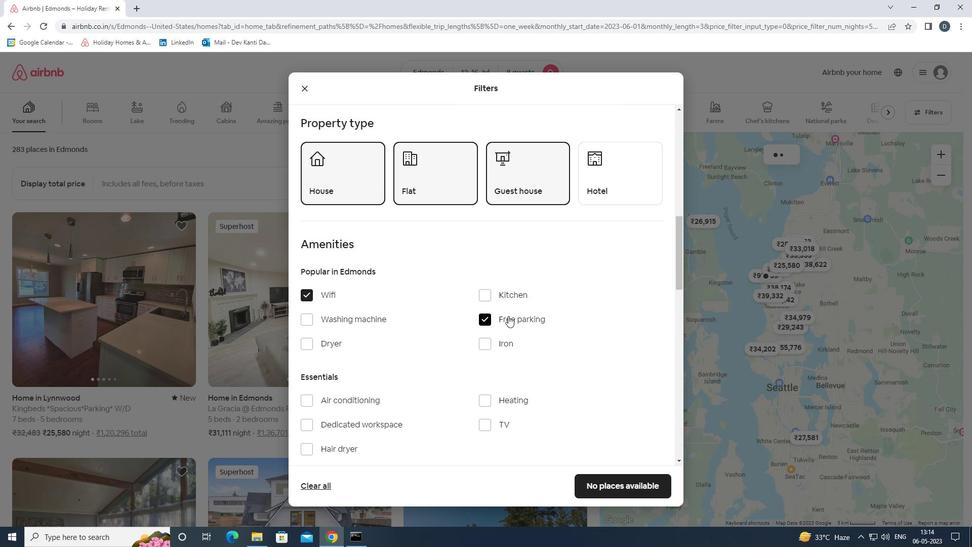 
Action: Mouse scrolled (508, 315) with delta (0, 0)
Screenshot: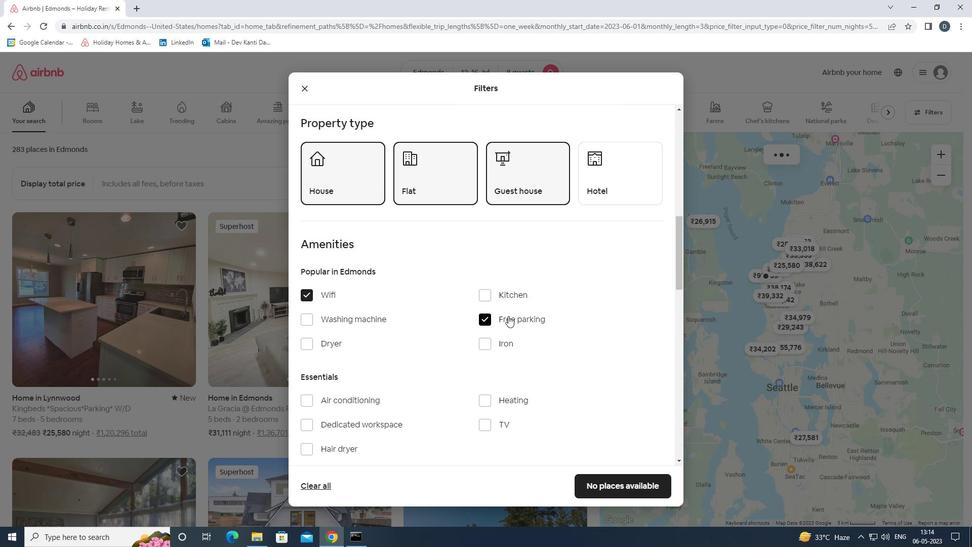 
Action: Mouse moved to (489, 324)
Screenshot: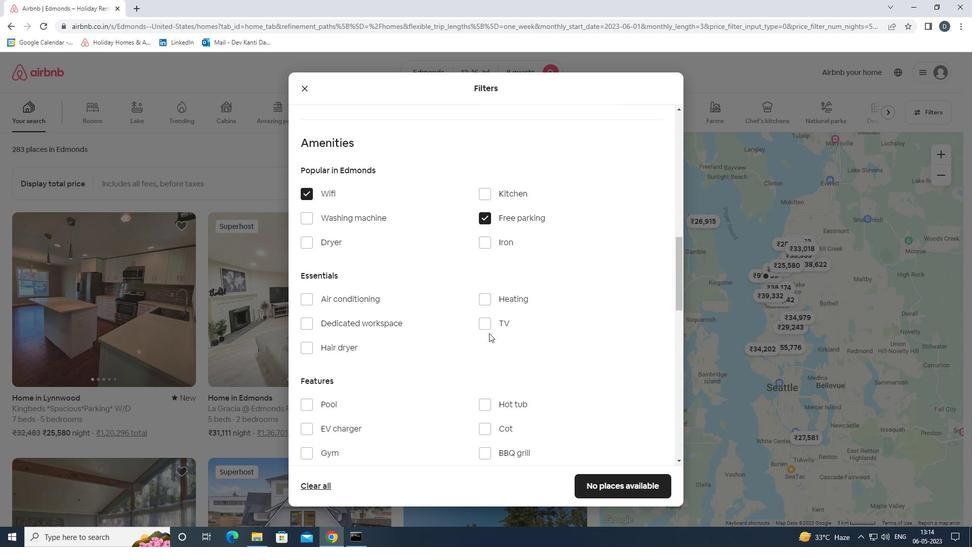 
Action: Mouse pressed left at (489, 324)
Screenshot: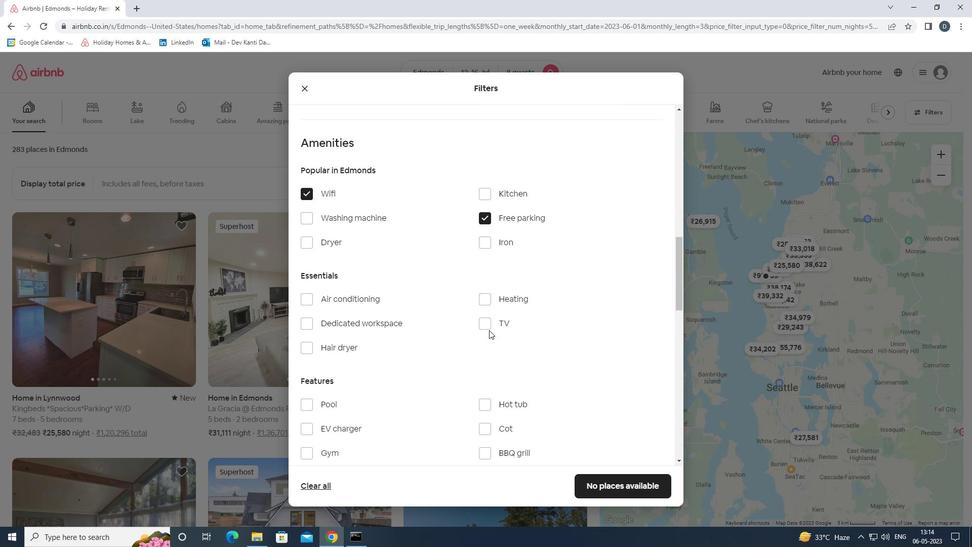 
Action: Mouse scrolled (489, 324) with delta (0, 0)
Screenshot: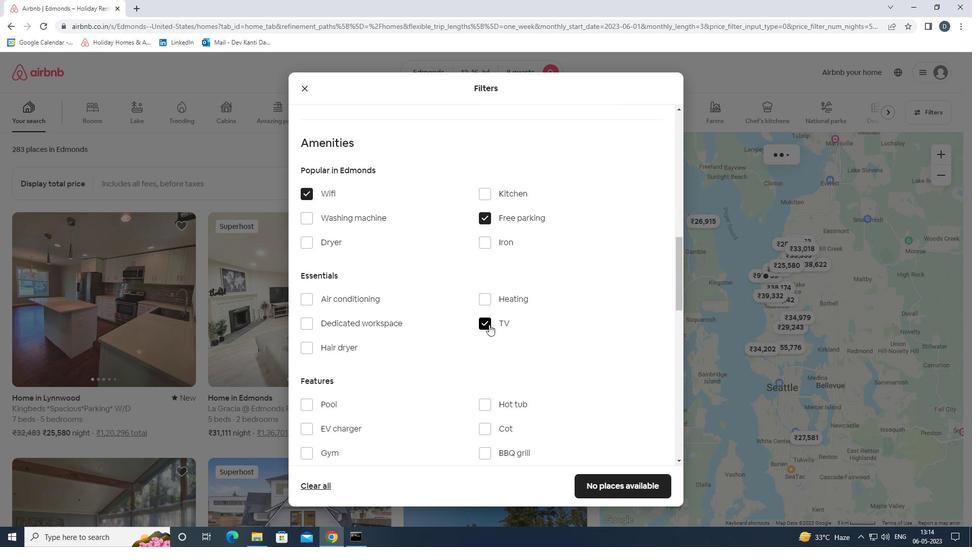
Action: Mouse scrolled (489, 324) with delta (0, 0)
Screenshot: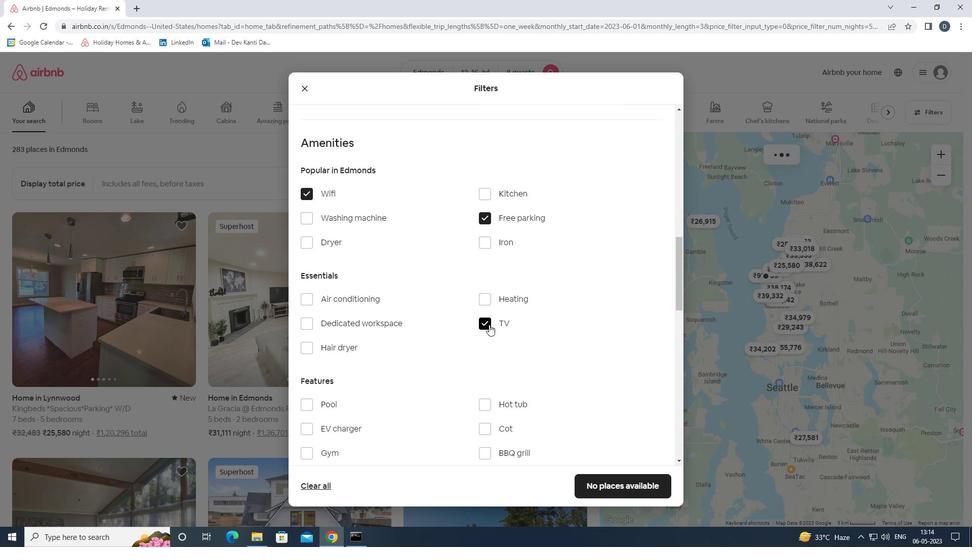 
Action: Mouse scrolled (489, 324) with delta (0, 0)
Screenshot: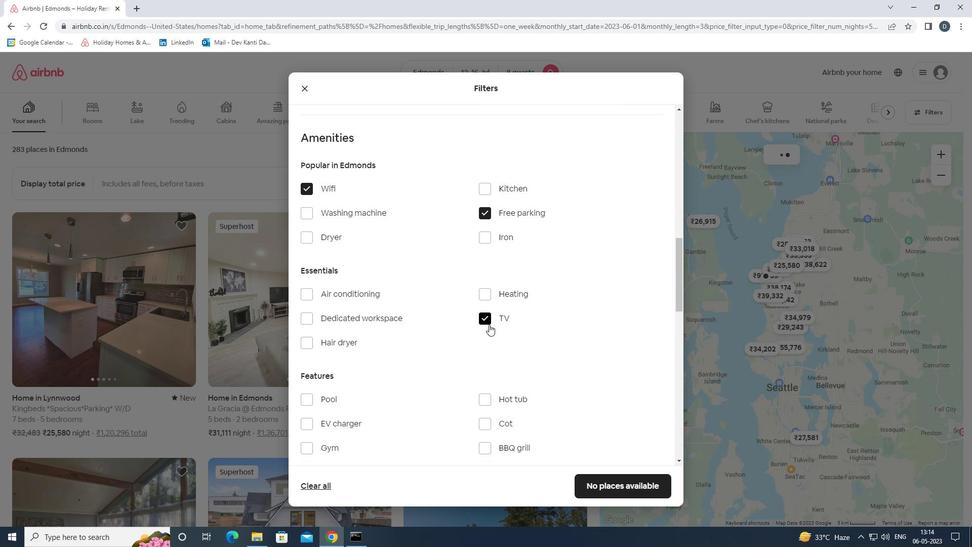 
Action: Mouse moved to (332, 306)
Screenshot: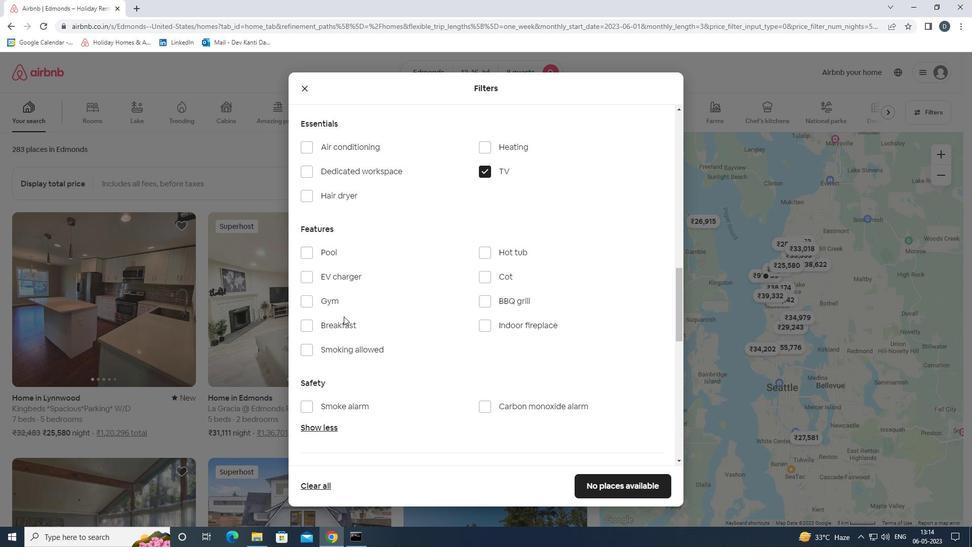 
Action: Mouse pressed left at (332, 306)
Screenshot: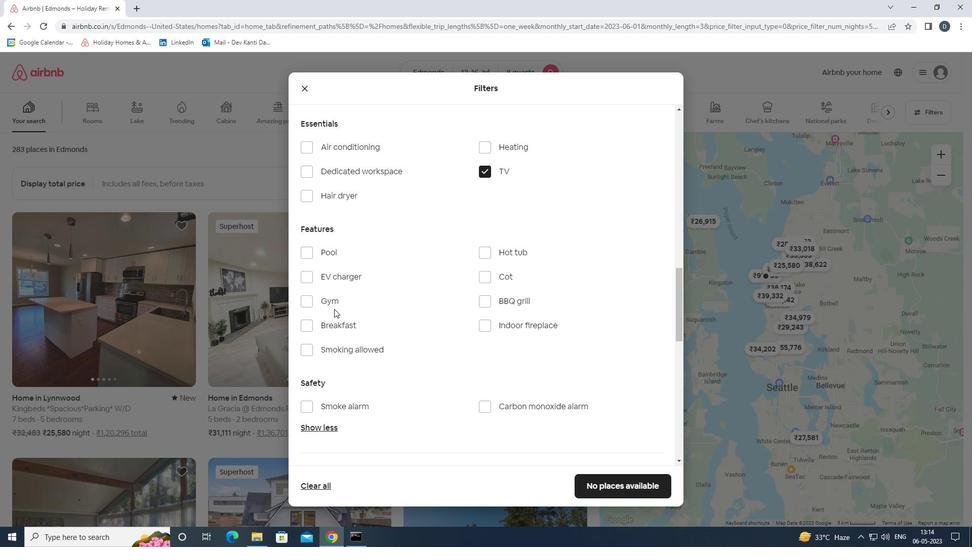 
Action: Mouse moved to (331, 318)
Screenshot: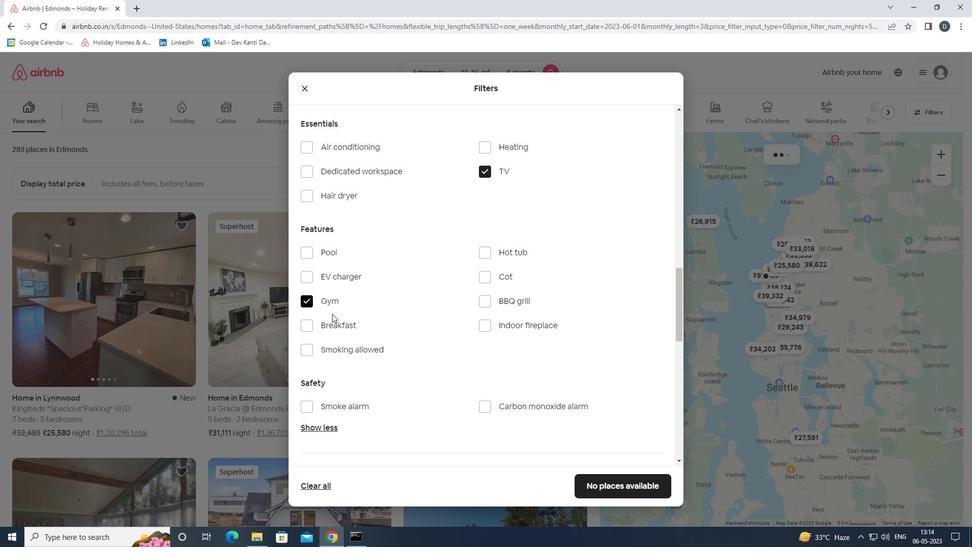 
Action: Mouse pressed left at (331, 318)
Screenshot: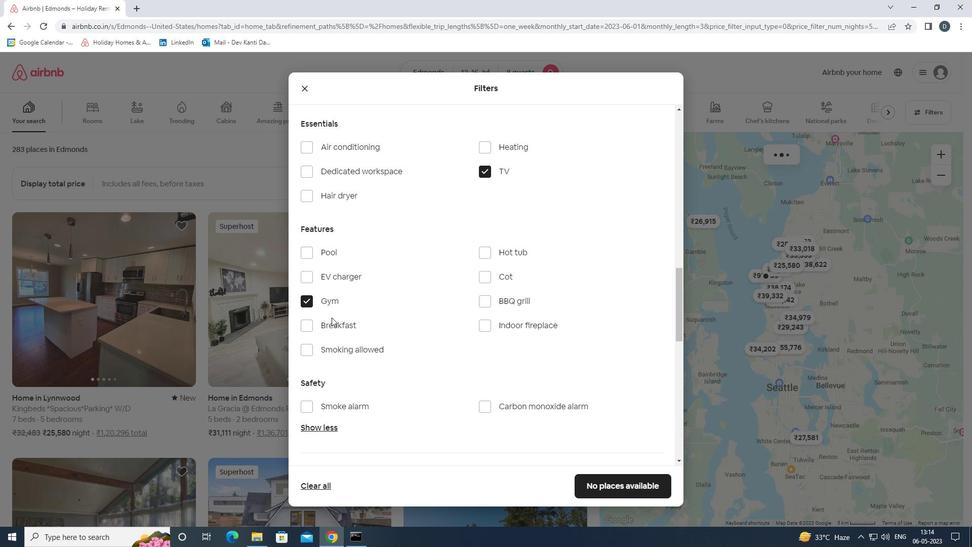 
Action: Mouse moved to (330, 323)
Screenshot: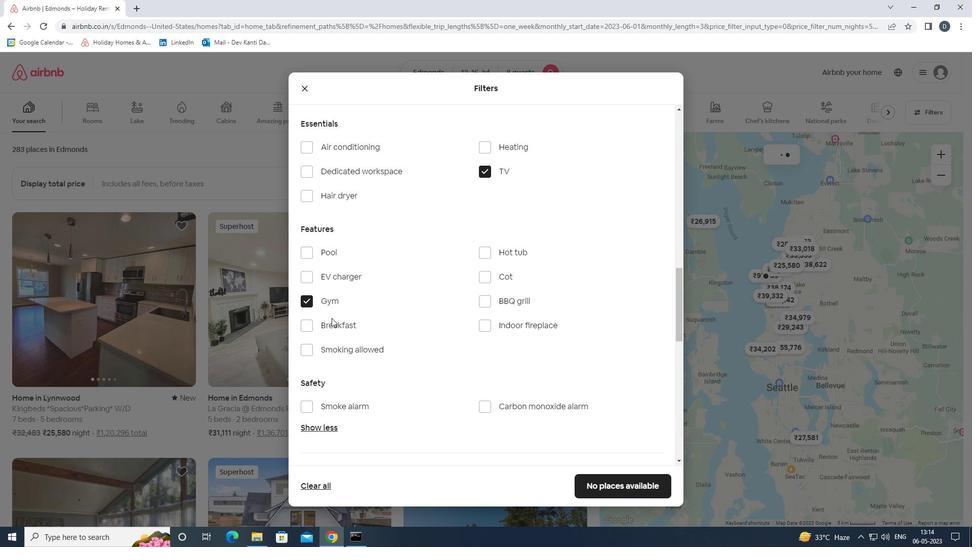 
Action: Mouse pressed left at (330, 323)
Screenshot: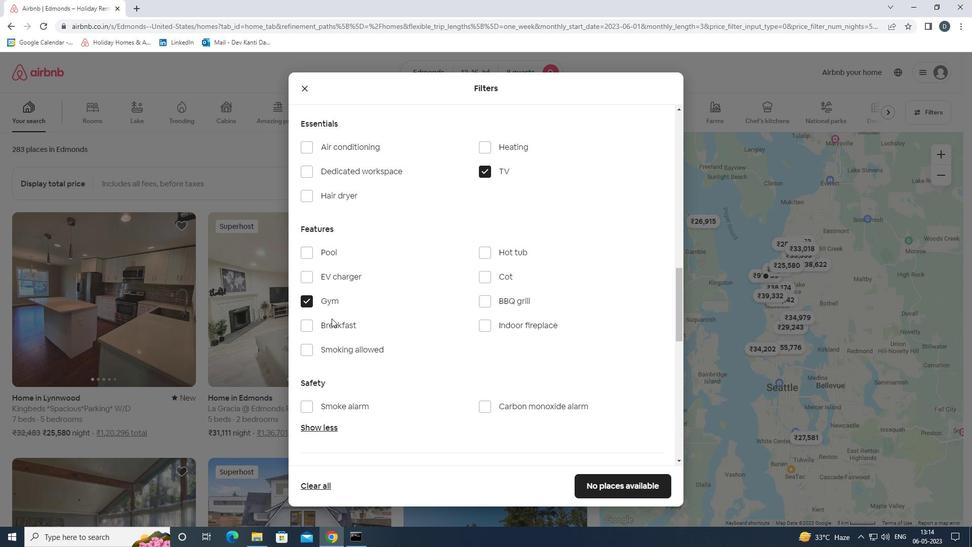 
Action: Mouse moved to (445, 345)
Screenshot: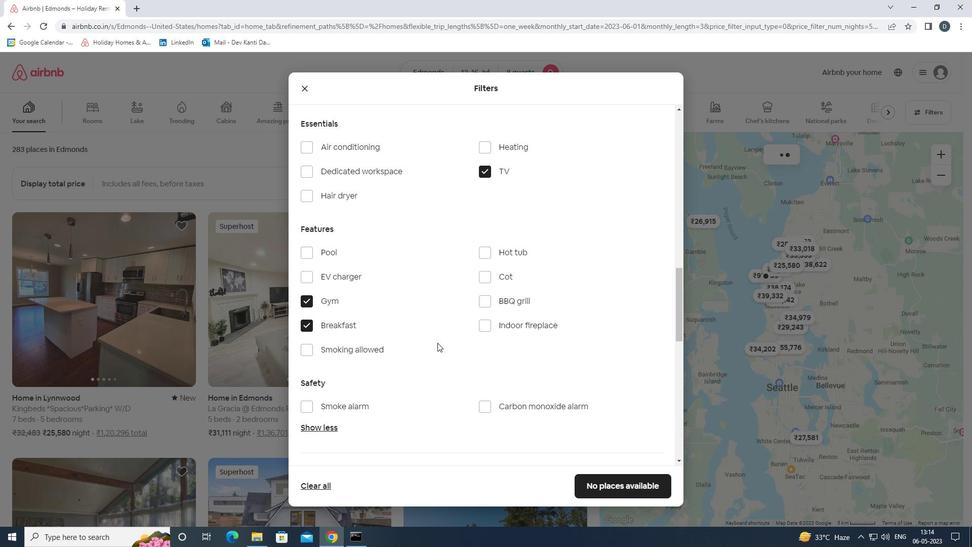
Action: Mouse scrolled (445, 344) with delta (0, 0)
Screenshot: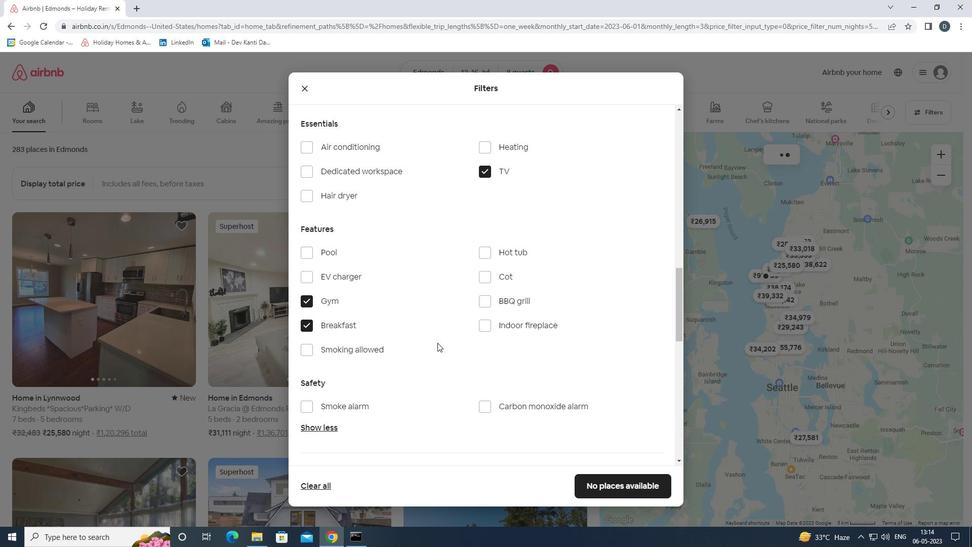 
Action: Mouse moved to (452, 348)
Screenshot: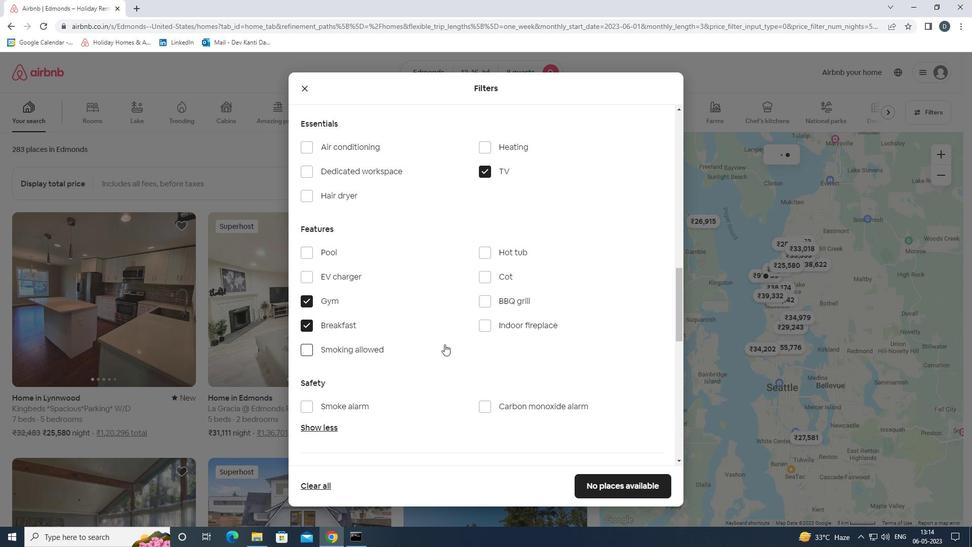 
Action: Mouse scrolled (452, 347) with delta (0, 0)
Screenshot: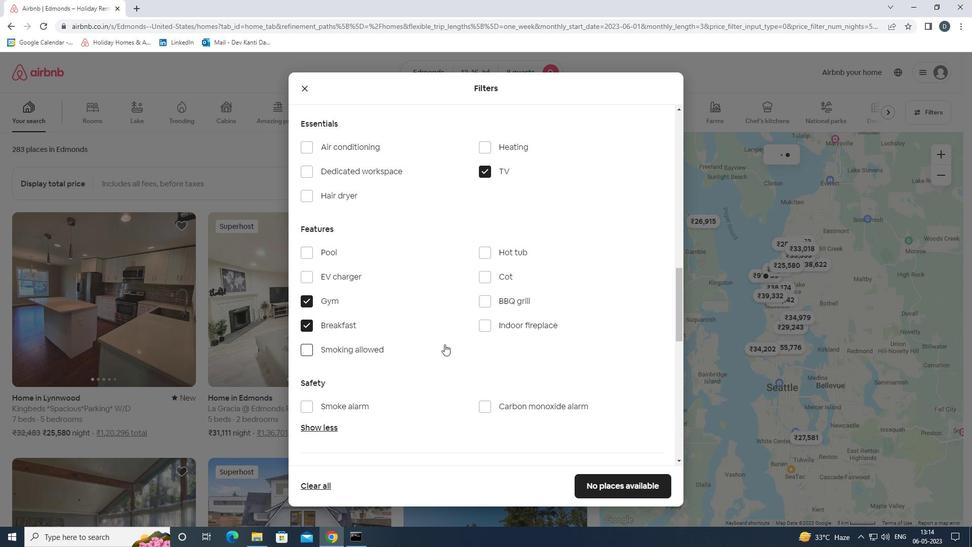 
Action: Mouse moved to (457, 349)
Screenshot: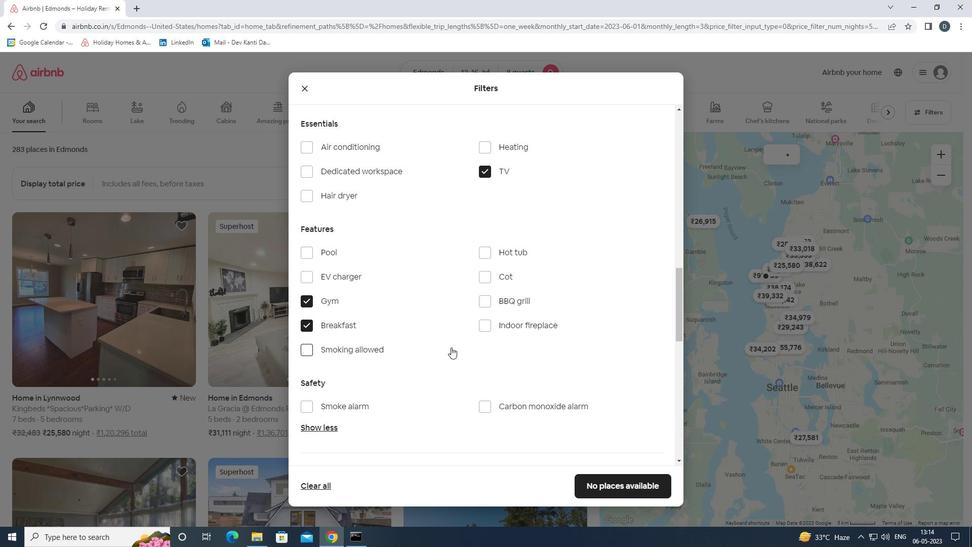 
Action: Mouse scrolled (457, 348) with delta (0, 0)
Screenshot: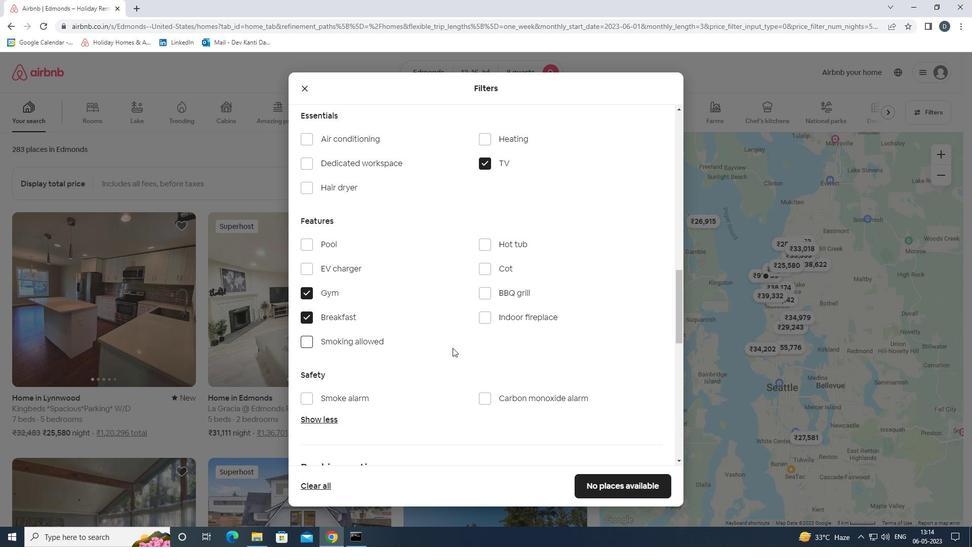 
Action: Mouse moved to (473, 349)
Screenshot: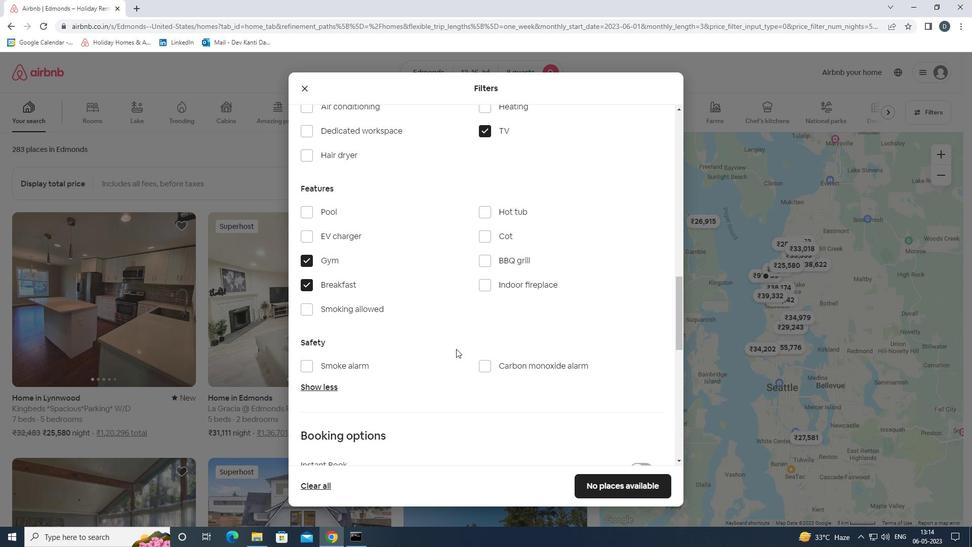 
Action: Mouse scrolled (473, 349) with delta (0, 0)
Screenshot: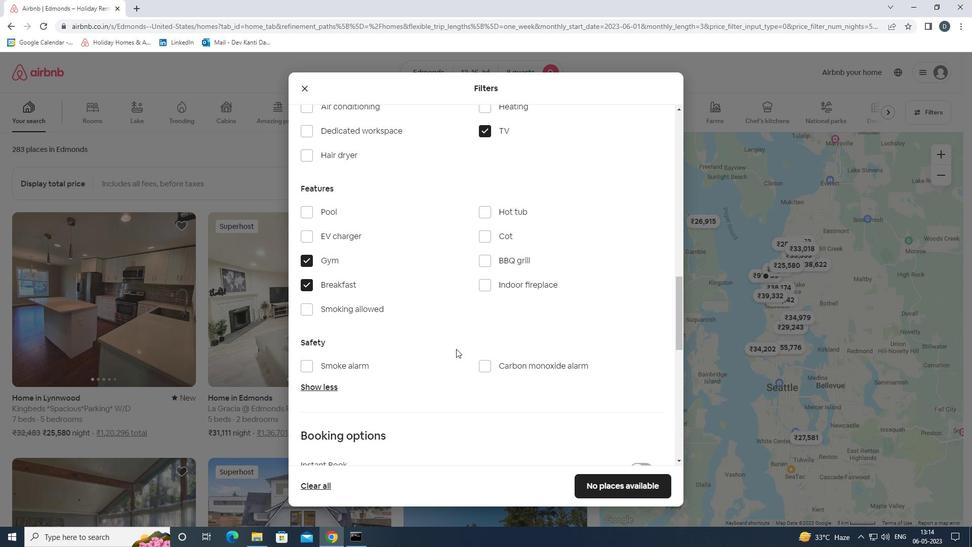 
Action: Mouse moved to (634, 340)
Screenshot: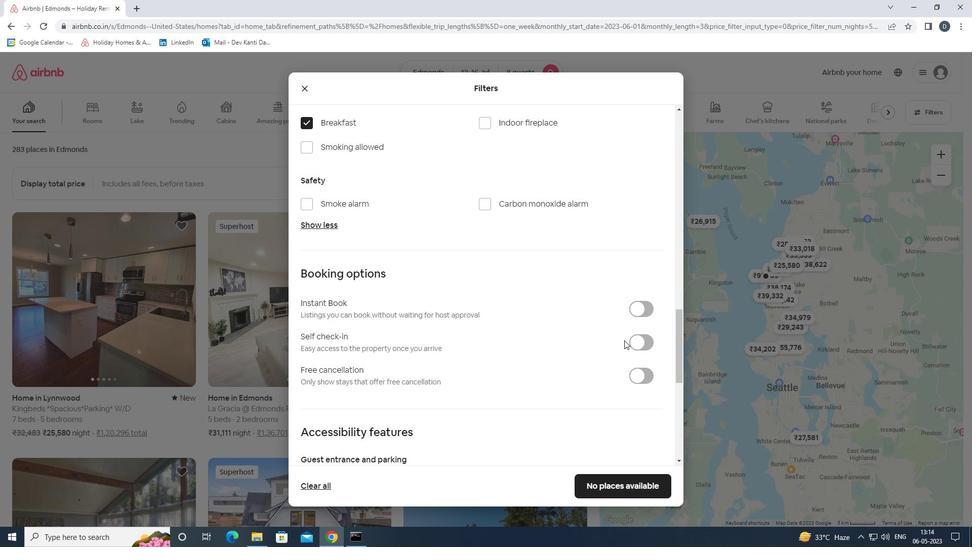 
Action: Mouse pressed left at (634, 340)
Screenshot: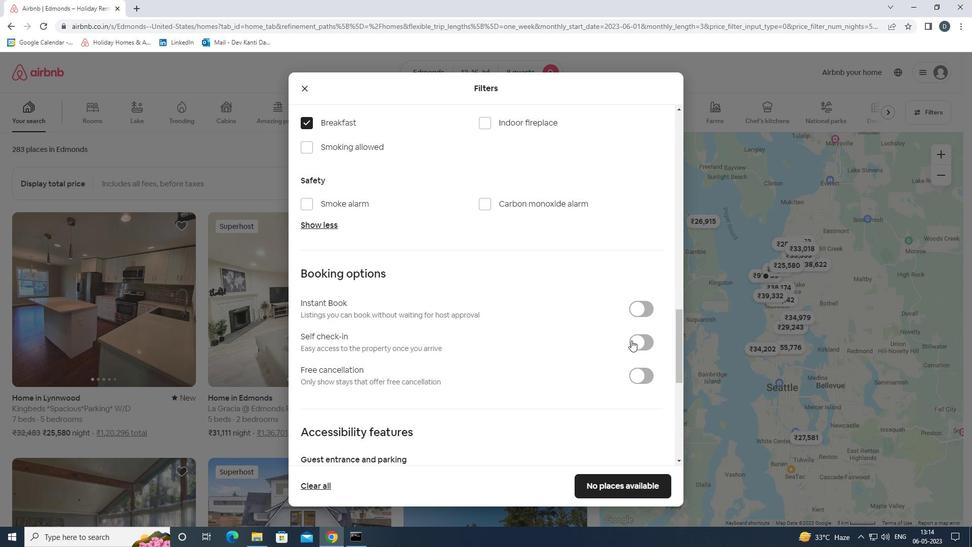 
Action: Mouse moved to (634, 340)
Screenshot: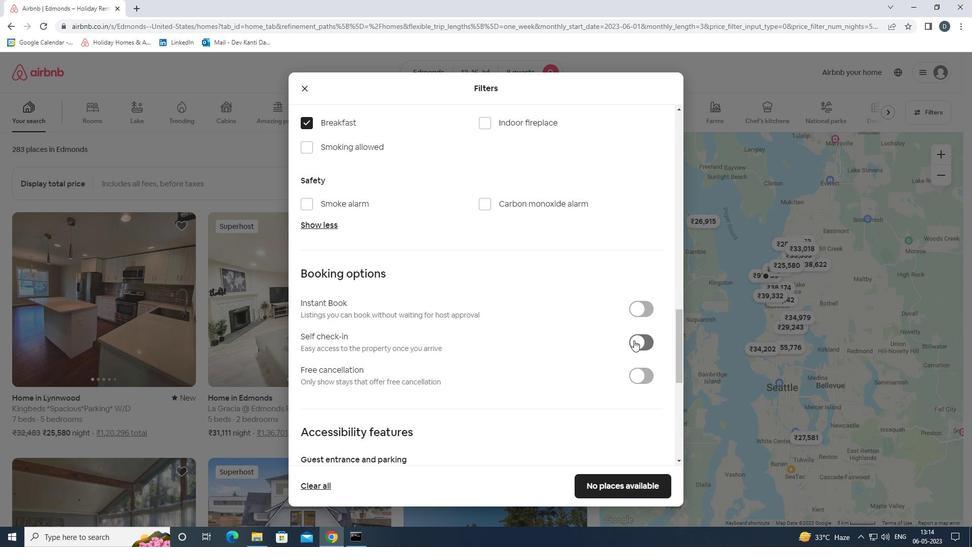 
Action: Mouse scrolled (634, 340) with delta (0, 0)
Screenshot: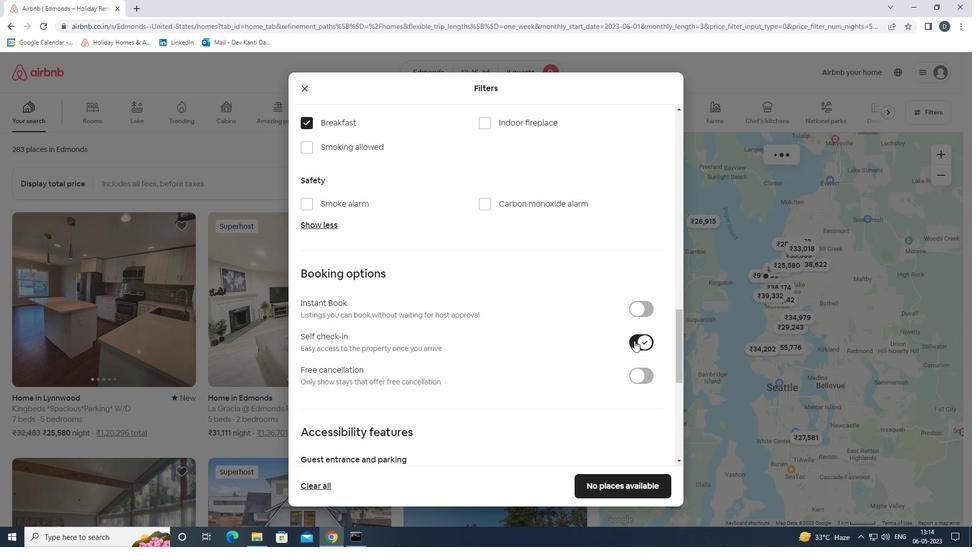 
Action: Mouse scrolled (634, 340) with delta (0, 0)
Screenshot: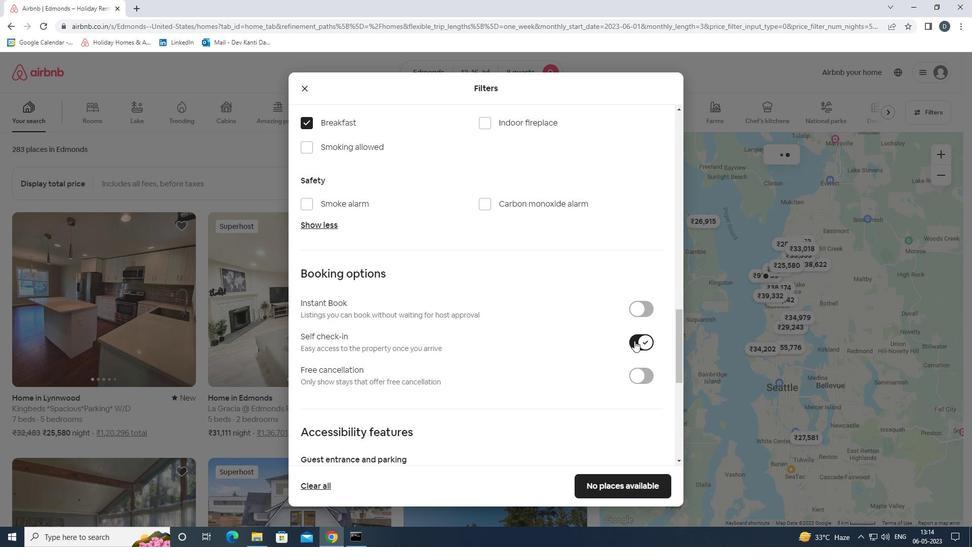 
Action: Mouse scrolled (634, 340) with delta (0, 0)
Screenshot: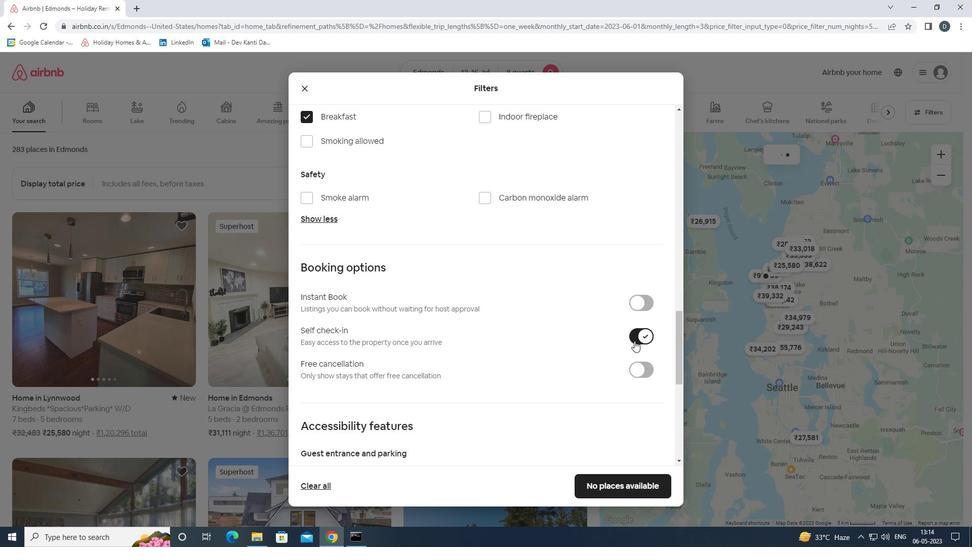 
Action: Mouse scrolled (634, 340) with delta (0, 0)
Screenshot: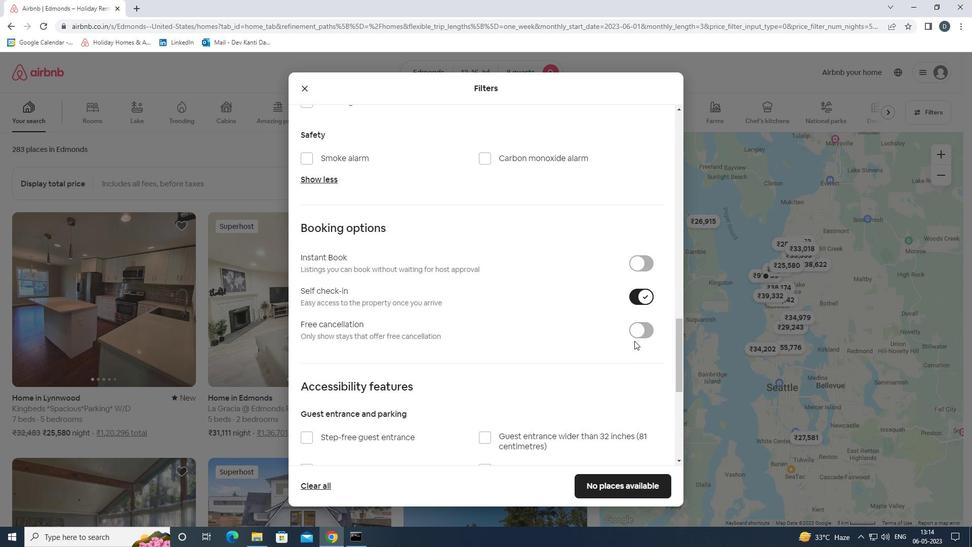 
Action: Mouse scrolled (634, 340) with delta (0, 0)
Screenshot: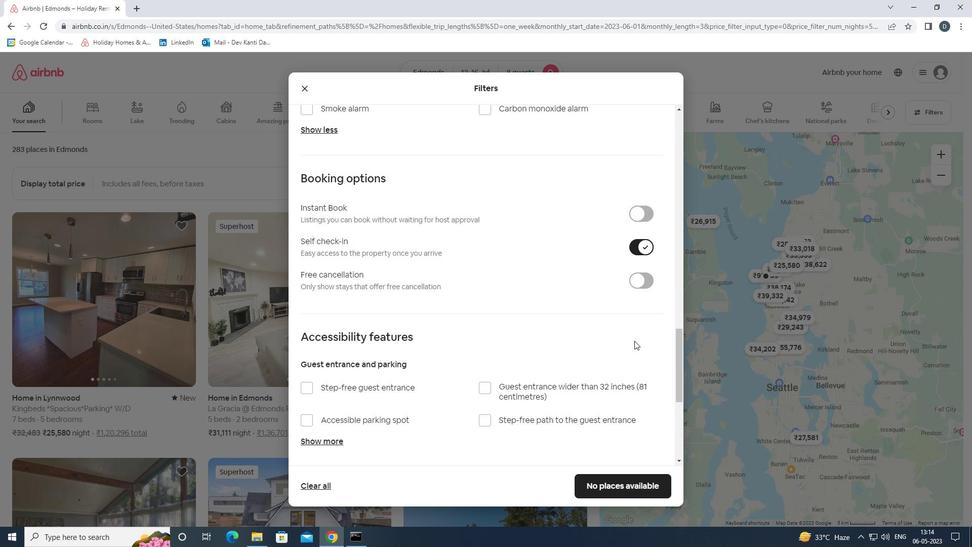 
Action: Mouse scrolled (634, 340) with delta (0, 0)
Screenshot: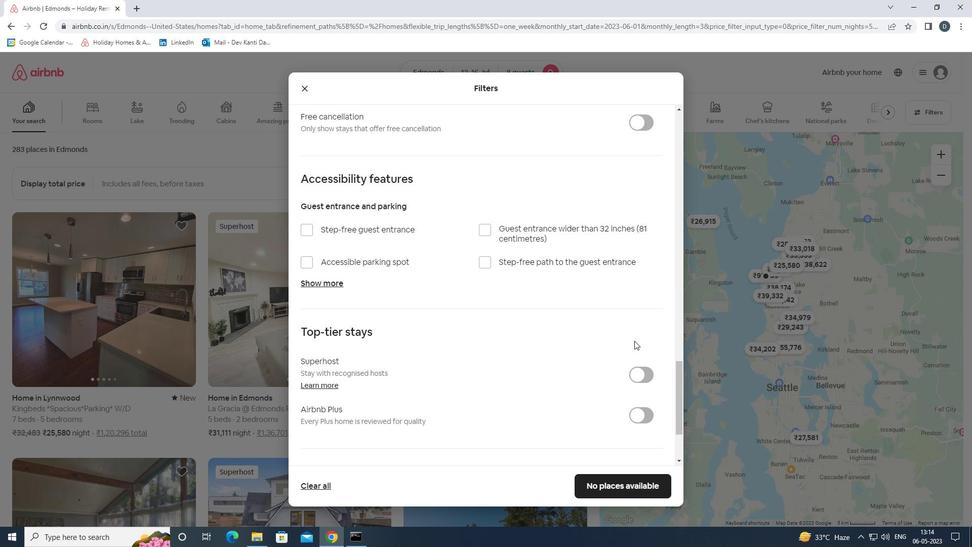 
Action: Mouse scrolled (634, 340) with delta (0, 0)
Screenshot: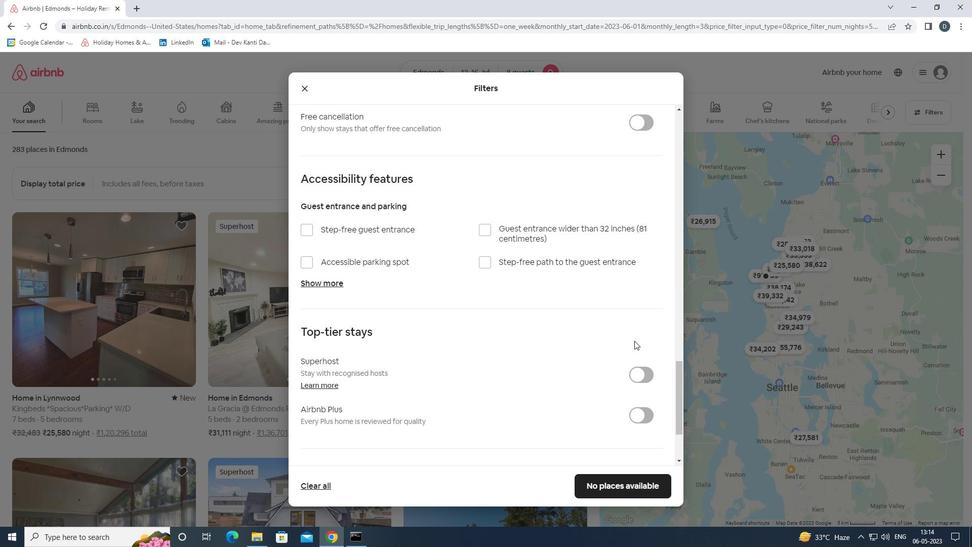 
Action: Mouse scrolled (634, 340) with delta (0, 0)
Screenshot: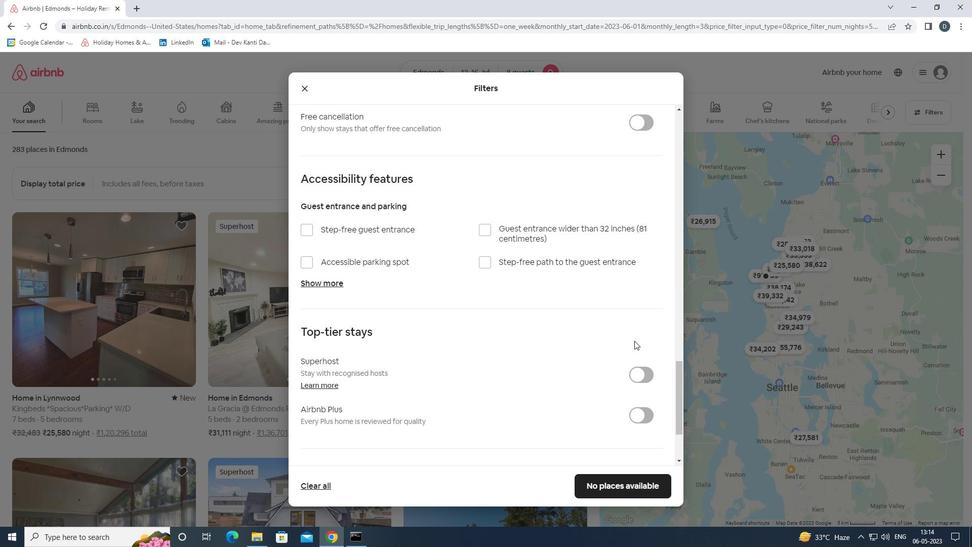 
Action: Mouse scrolled (634, 340) with delta (0, 0)
Screenshot: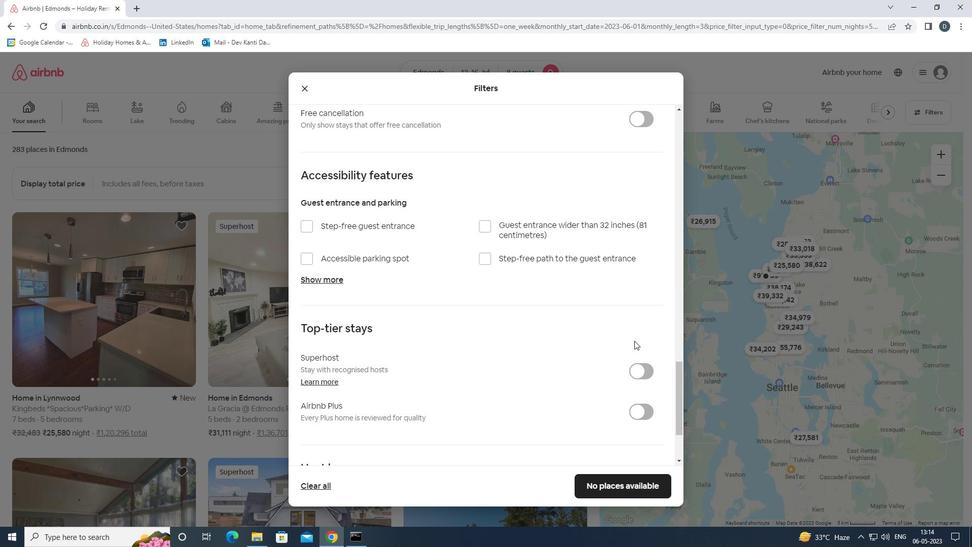 
Action: Mouse scrolled (634, 340) with delta (0, 0)
Screenshot: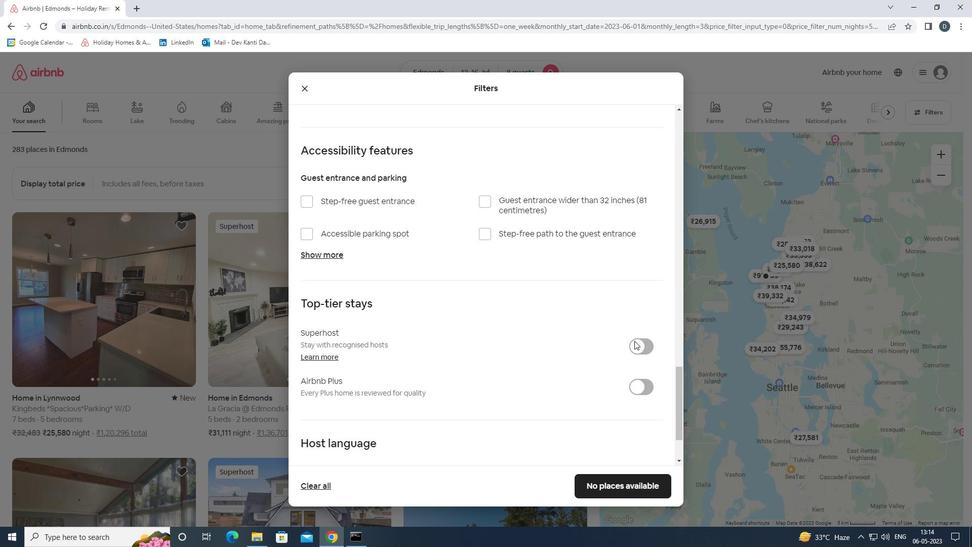 
Action: Mouse moved to (311, 391)
Screenshot: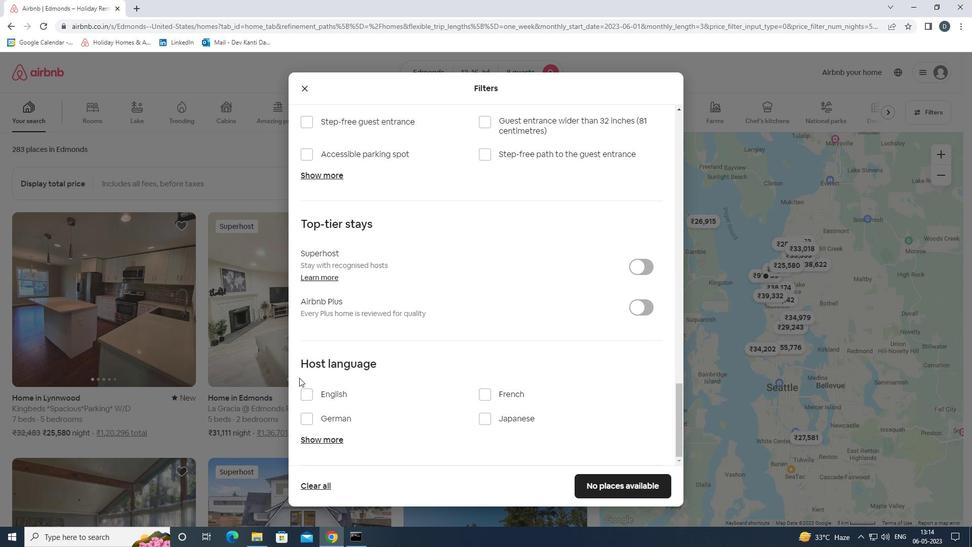 
Action: Mouse pressed left at (311, 391)
Screenshot: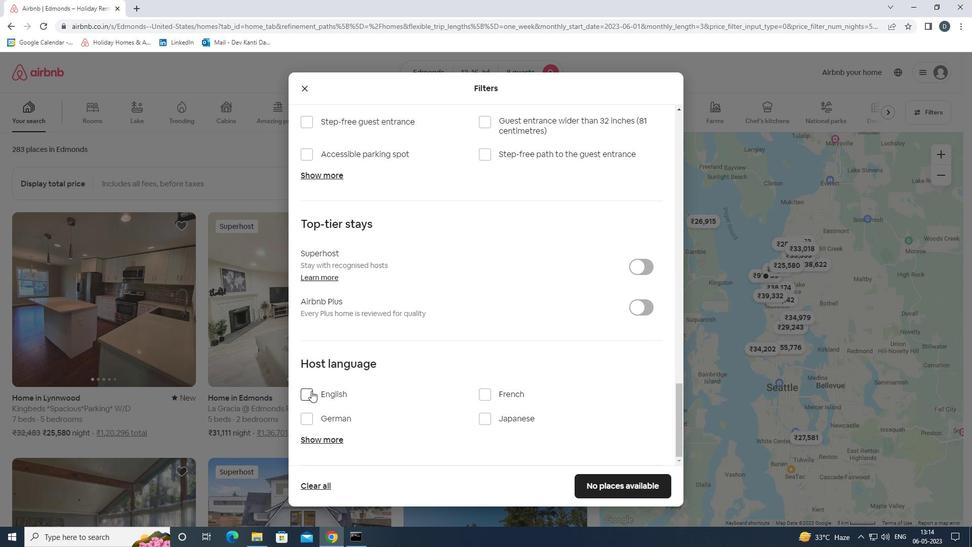
Action: Mouse moved to (574, 365)
Screenshot: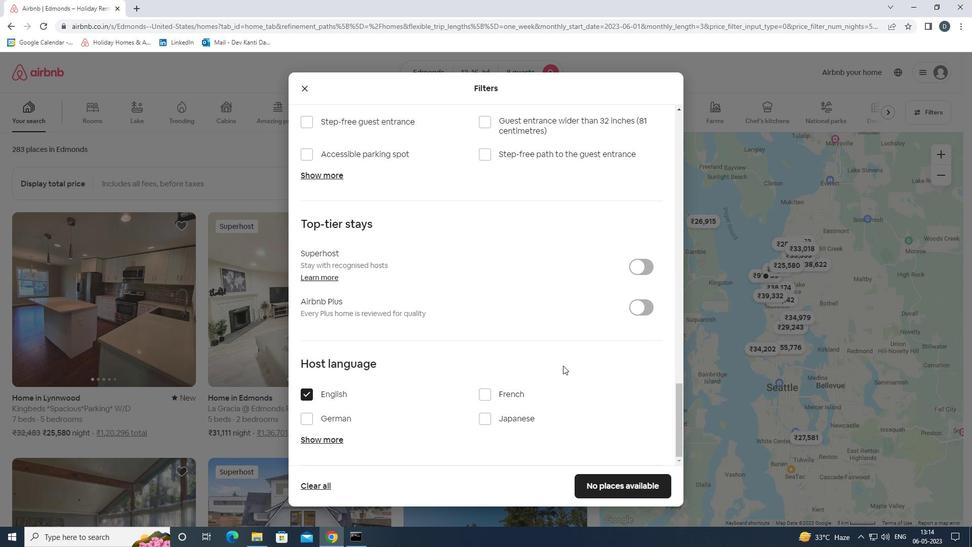 
Action: Mouse scrolled (574, 365) with delta (0, 0)
Screenshot: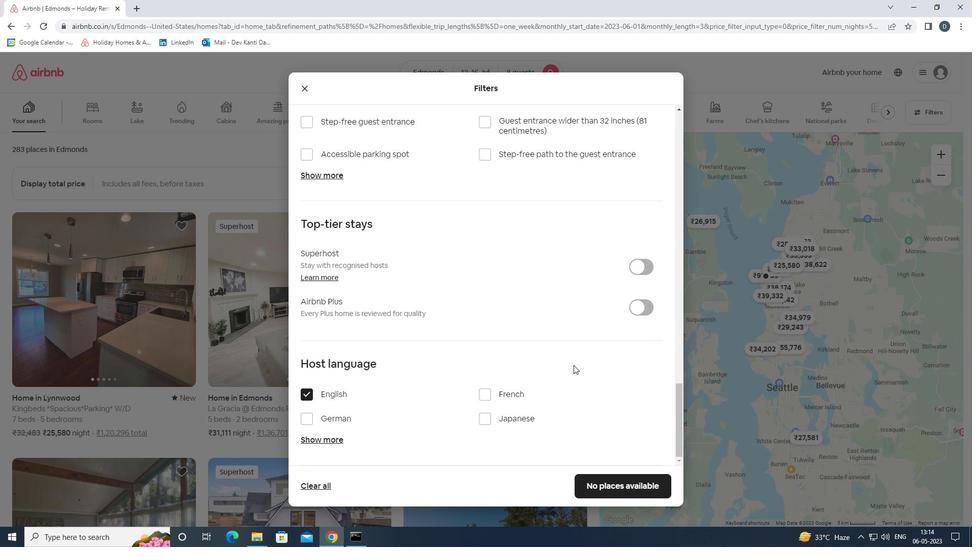 
Action: Mouse scrolled (574, 365) with delta (0, 0)
Screenshot: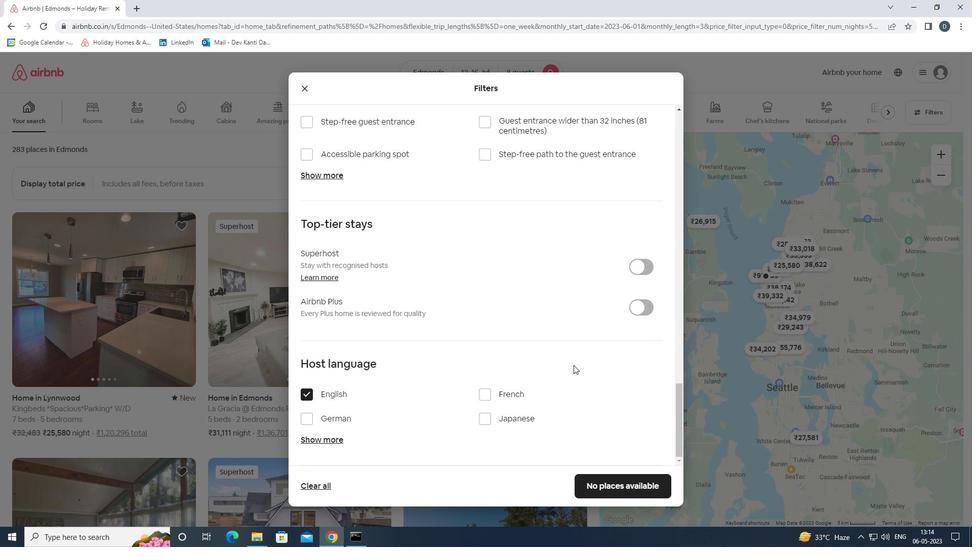 
Action: Mouse scrolled (574, 365) with delta (0, 0)
Screenshot: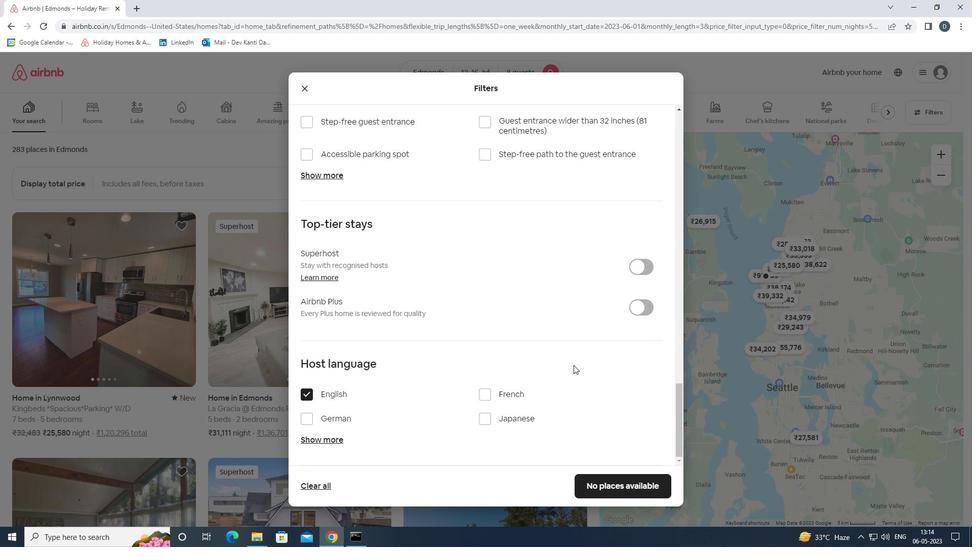 
Action: Mouse scrolled (574, 365) with delta (0, 0)
Screenshot: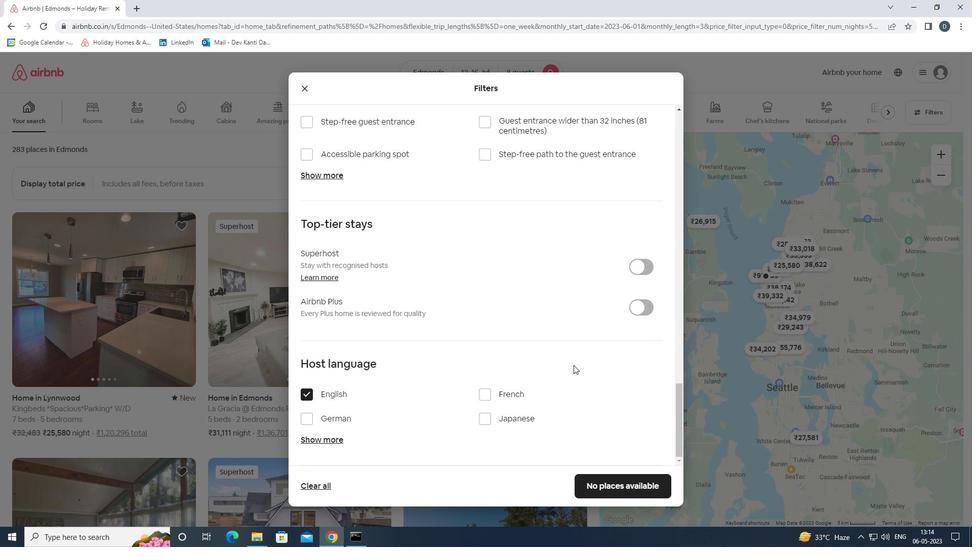
Action: Mouse scrolled (574, 365) with delta (0, 0)
Screenshot: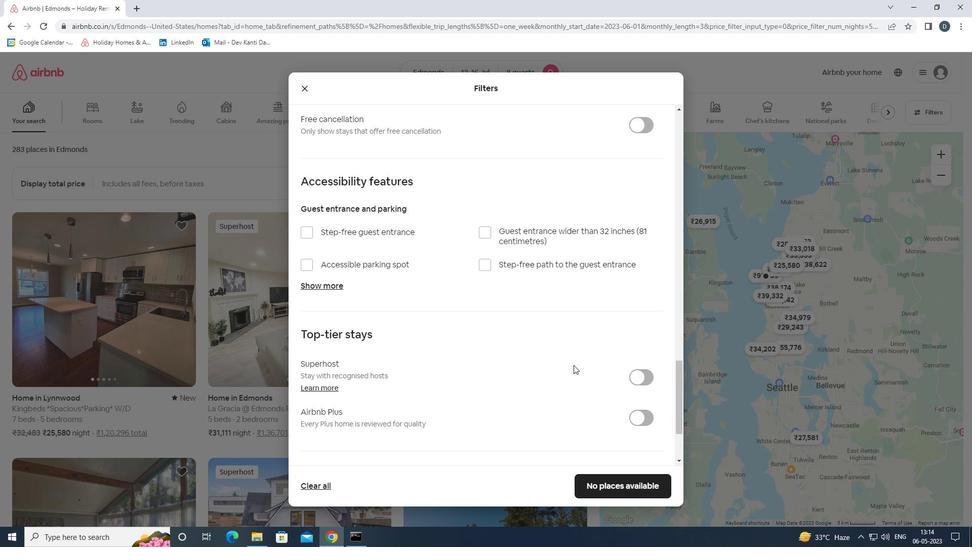 
Action: Mouse scrolled (574, 364) with delta (0, 0)
Screenshot: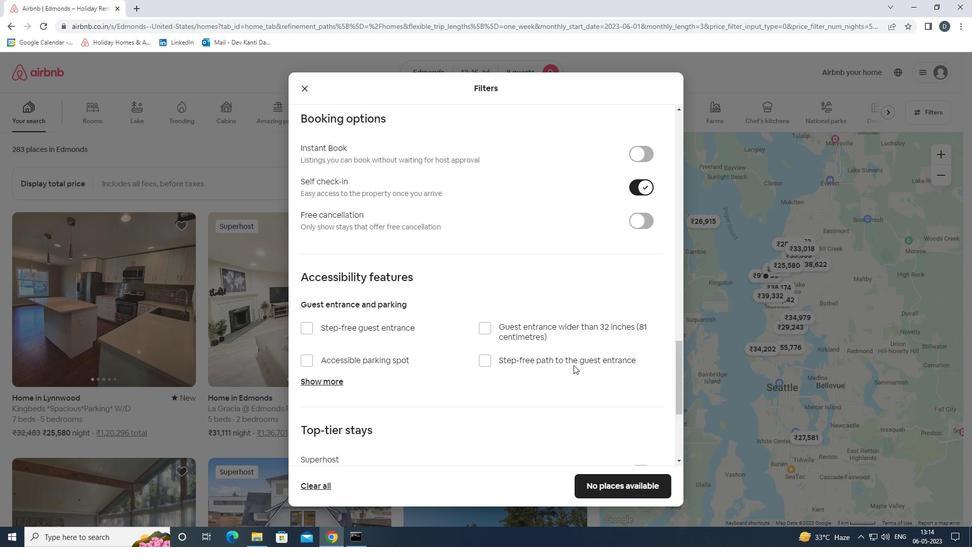 
Action: Mouse scrolled (574, 364) with delta (0, 0)
Screenshot: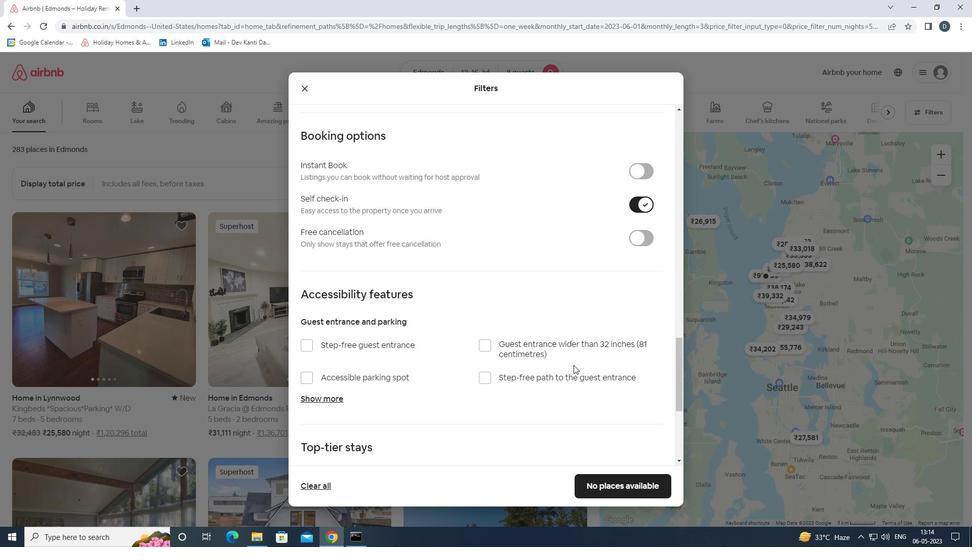 
Action: Mouse scrolled (574, 364) with delta (0, 0)
Screenshot: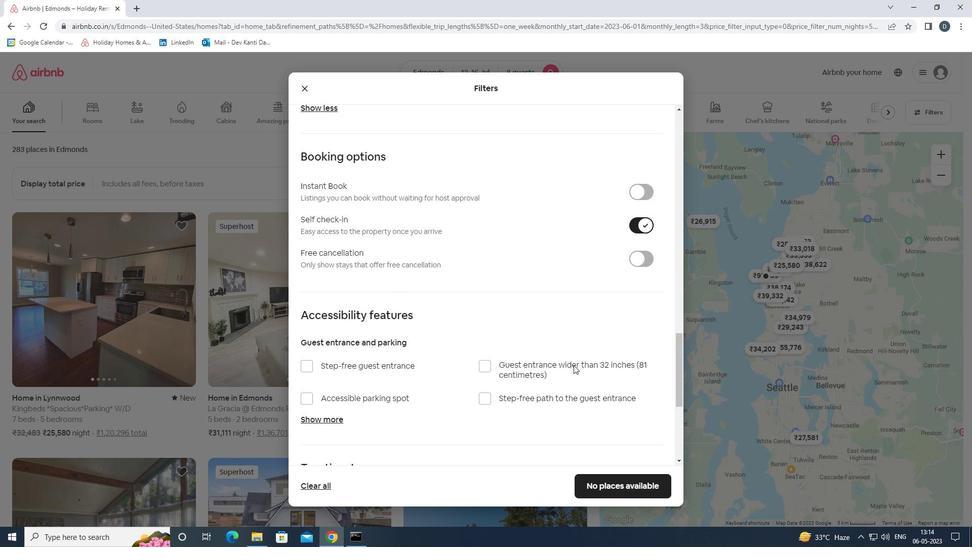 
Action: Mouse scrolled (574, 364) with delta (0, 0)
Screenshot: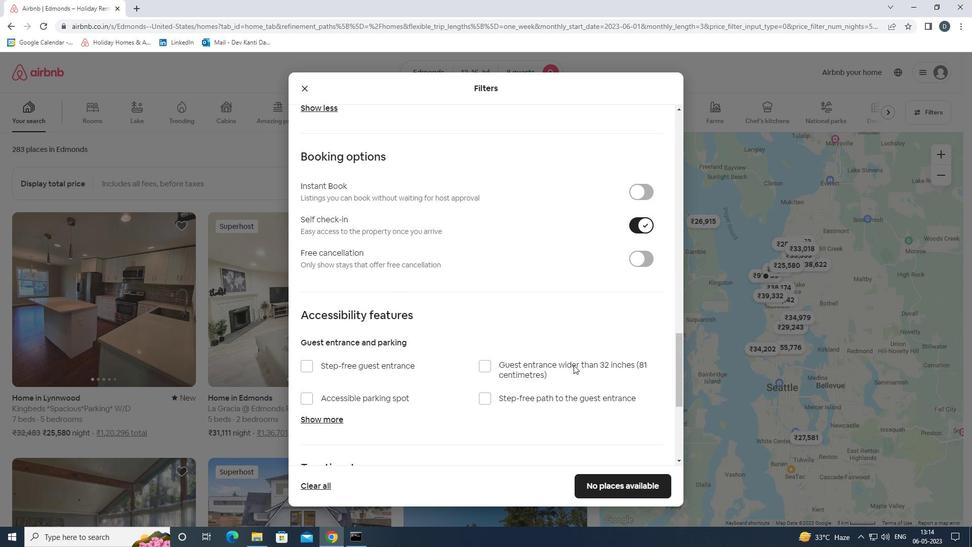 
Action: Mouse scrolled (574, 364) with delta (0, 0)
Screenshot: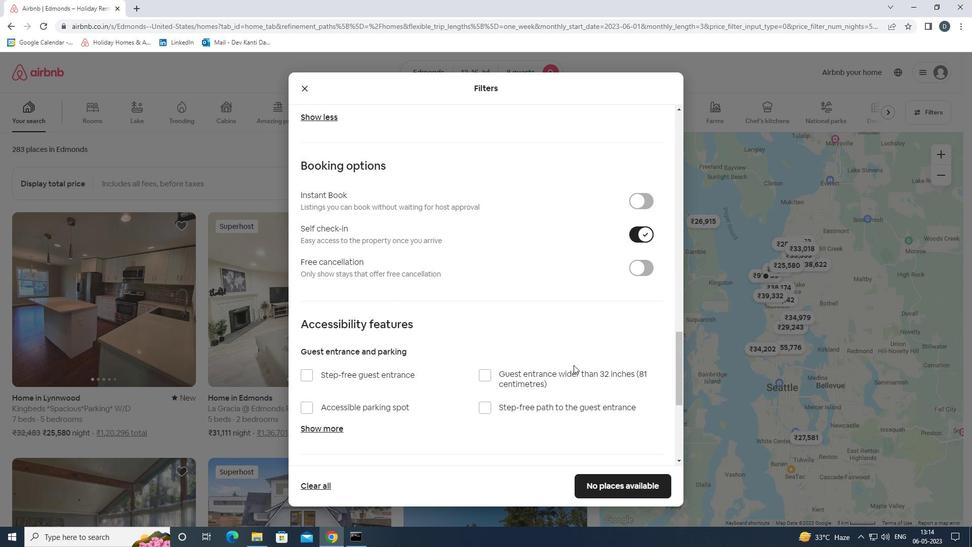 
Action: Mouse scrolled (574, 364) with delta (0, 0)
Screenshot: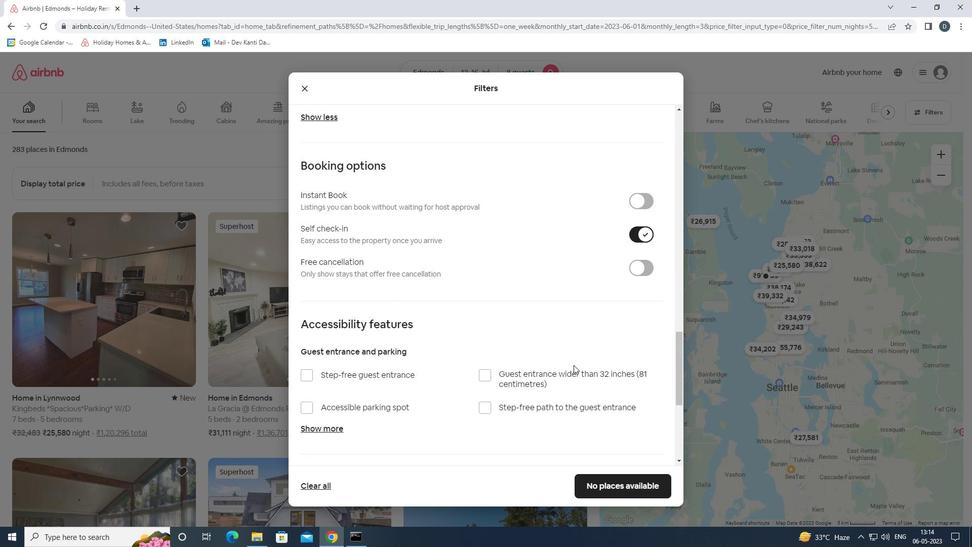 
Action: Mouse moved to (634, 478)
Screenshot: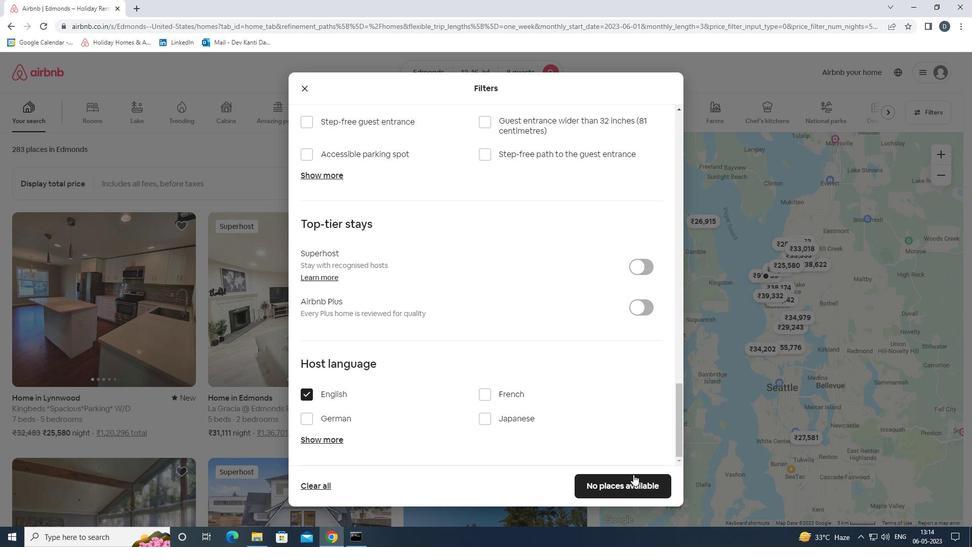 
Action: Mouse pressed left at (634, 478)
Screenshot: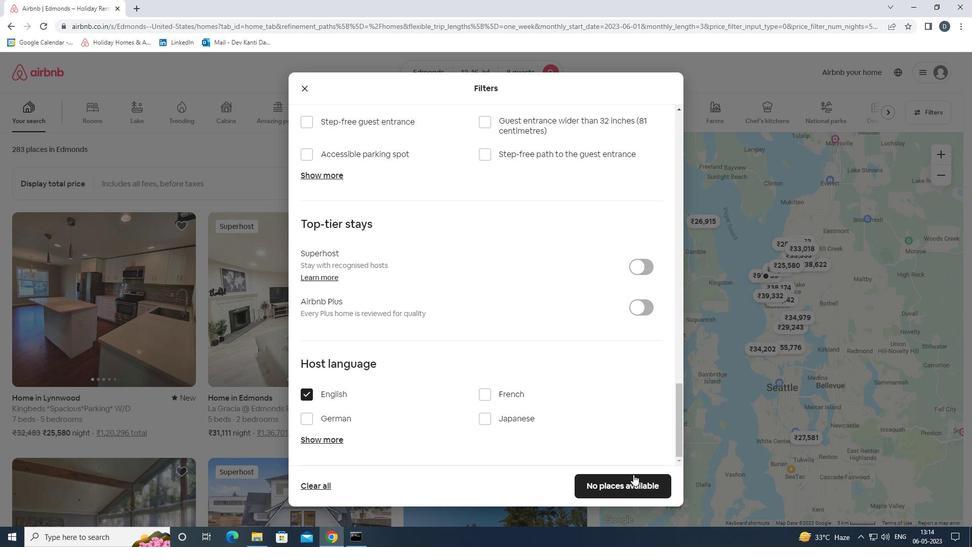 
Action: Mouse moved to (576, 358)
Screenshot: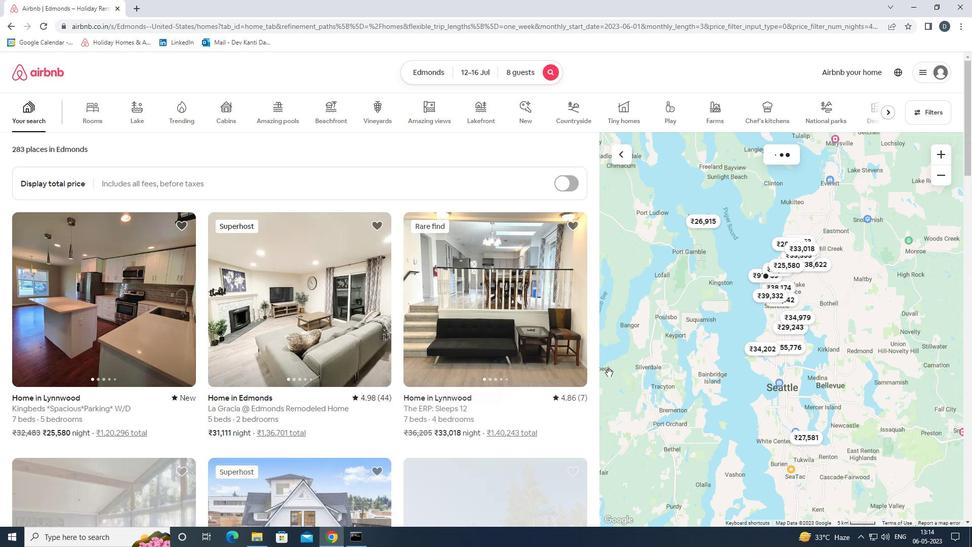 
